 Task: Look for space in Sabadell, Spain from 7th July, 2023 to 14th July, 2023 for 1 adult in price range Rs.6000 to Rs.14000. Place can be shared room with 1  bedroom having 1 bed and 1 bathroom. Property type can be house, flat, guest house, hotel. Amenities needed are: wifi, washing machine. Booking option can be shelf check-in. Required host language is English.
Action: Mouse moved to (261, 146)
Screenshot: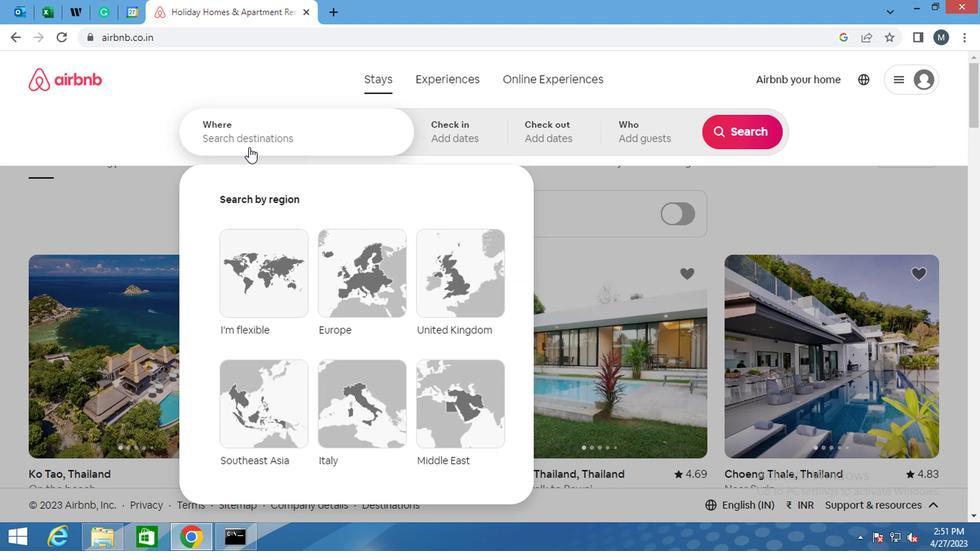 
Action: Mouse pressed left at (261, 146)
Screenshot: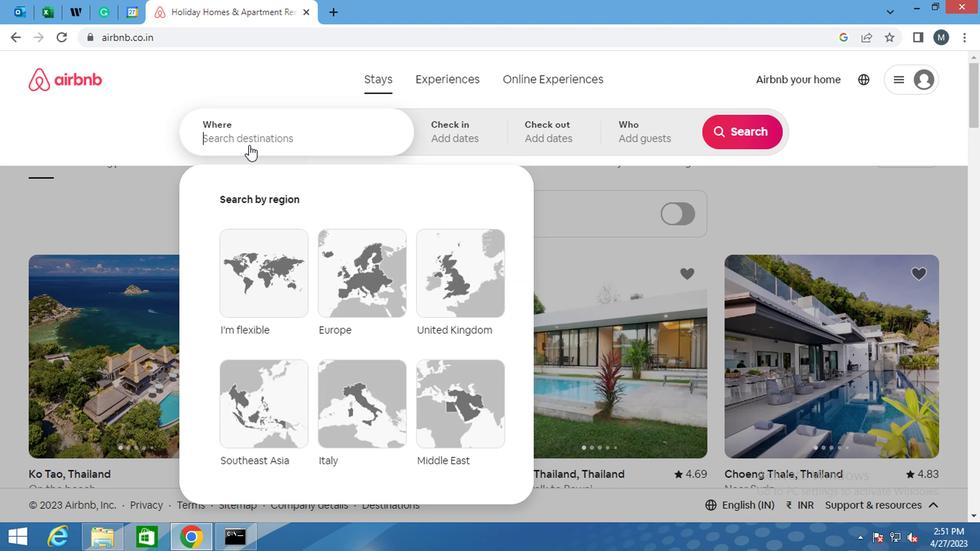 
Action: Key pressed <Key.shift>SABADELL,<Key.space><Key.shift>SPAIN
Screenshot: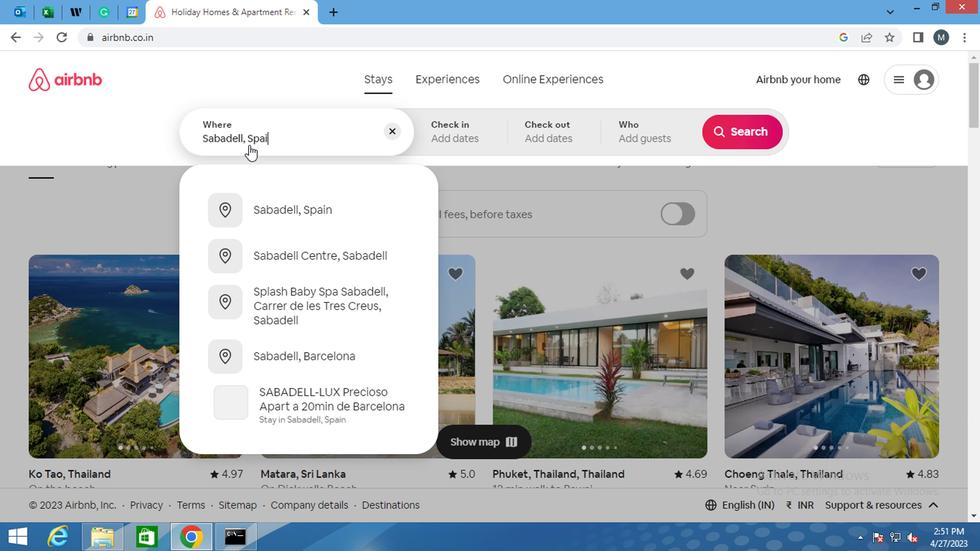 
Action: Mouse moved to (305, 226)
Screenshot: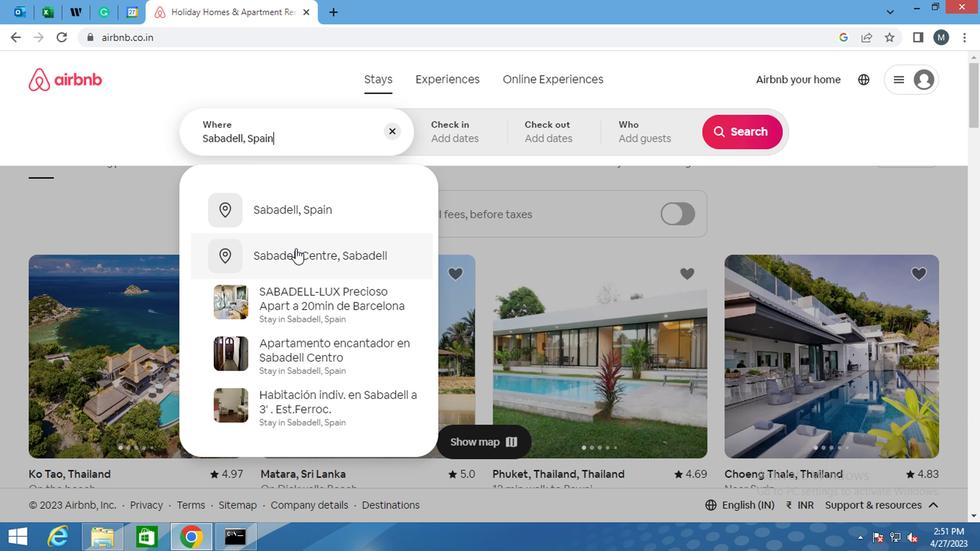 
Action: Mouse pressed left at (305, 226)
Screenshot: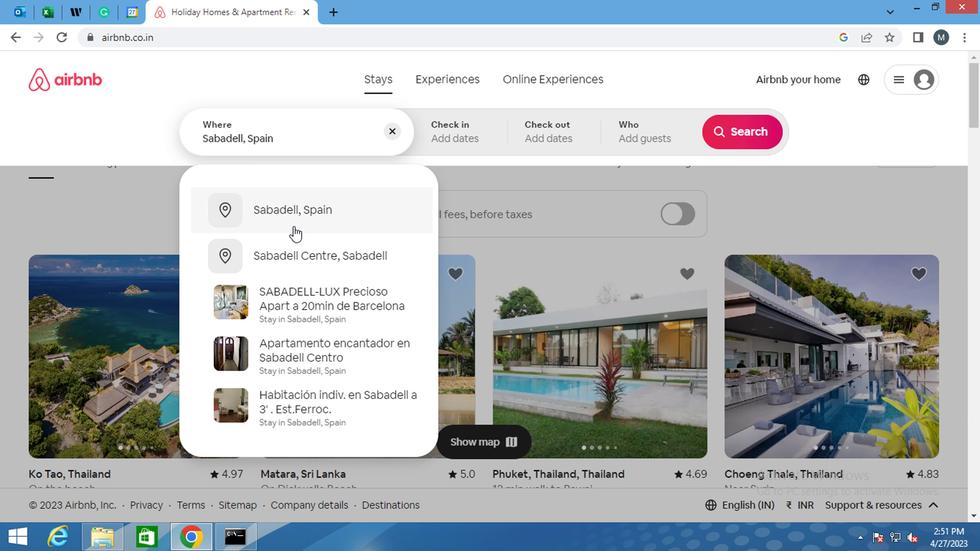 
Action: Mouse moved to (731, 241)
Screenshot: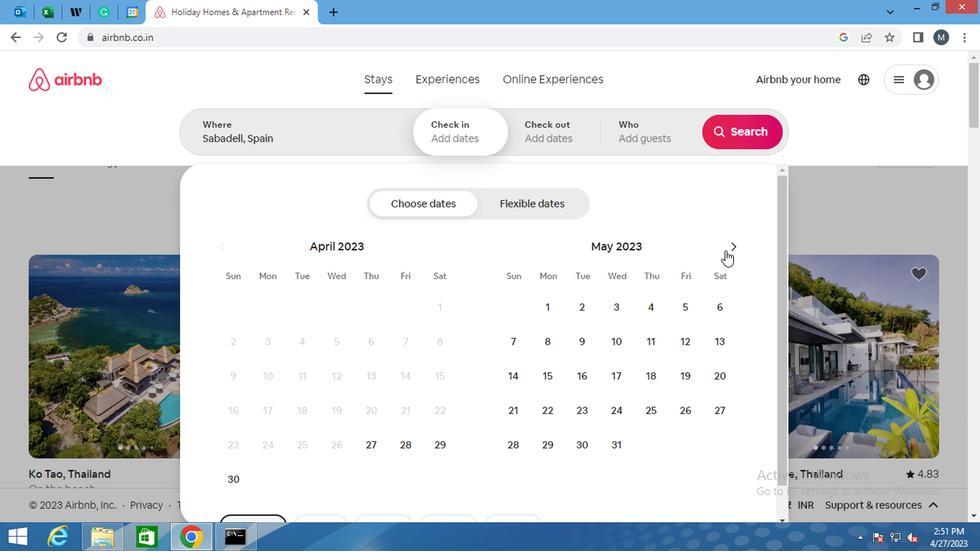 
Action: Mouse pressed left at (731, 241)
Screenshot: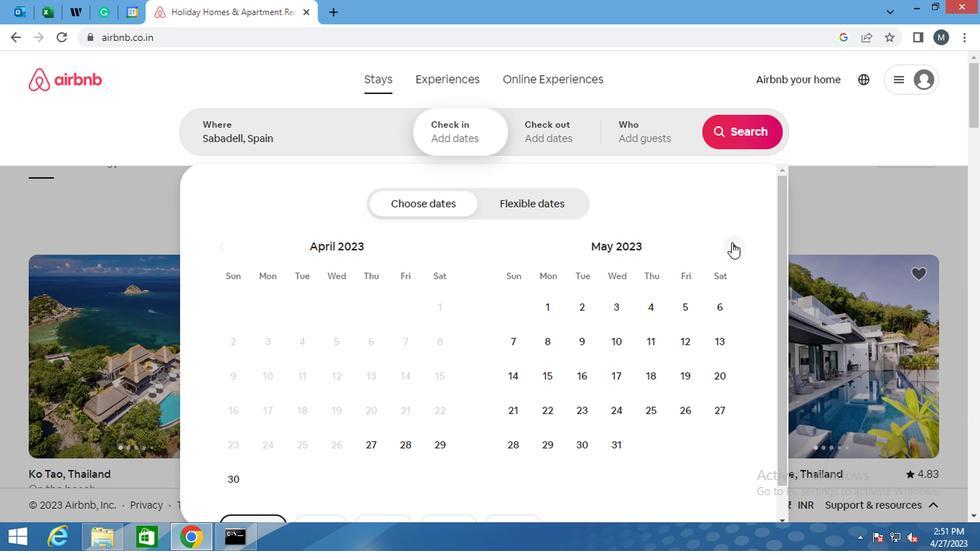 
Action: Mouse pressed left at (731, 241)
Screenshot: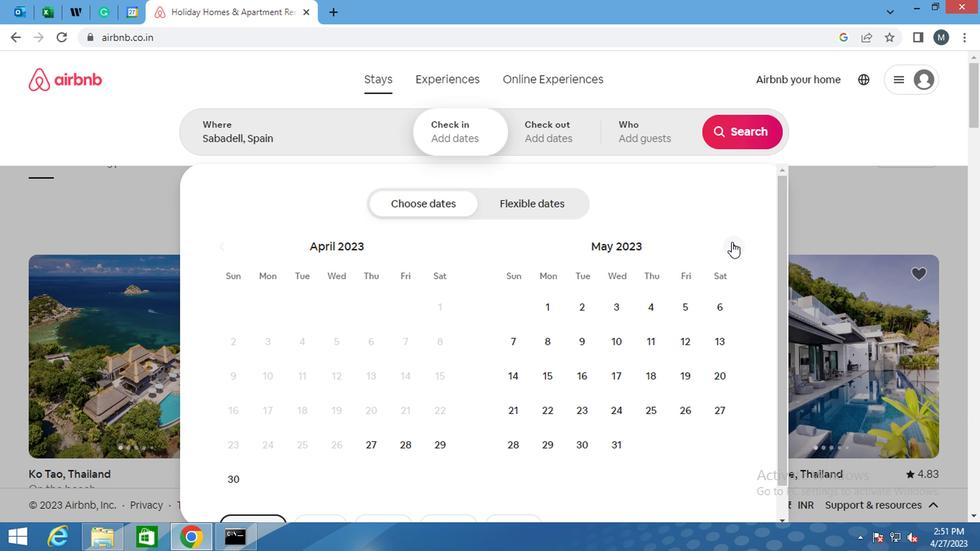 
Action: Mouse moved to (698, 336)
Screenshot: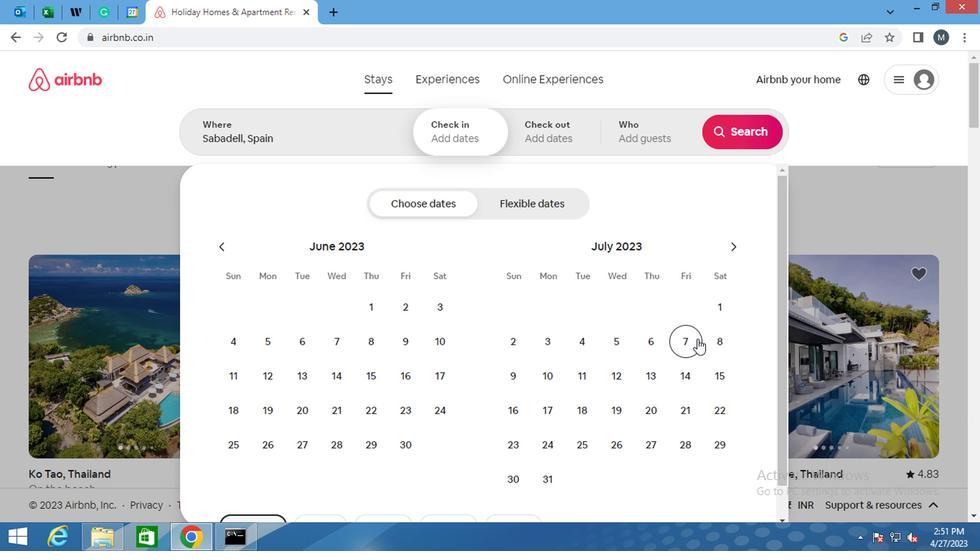 
Action: Mouse pressed left at (698, 336)
Screenshot: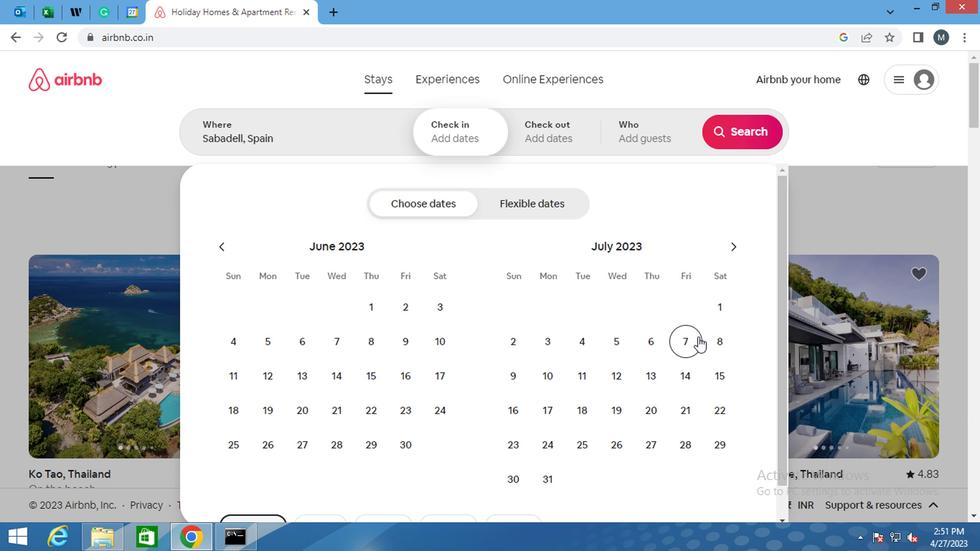 
Action: Mouse moved to (694, 367)
Screenshot: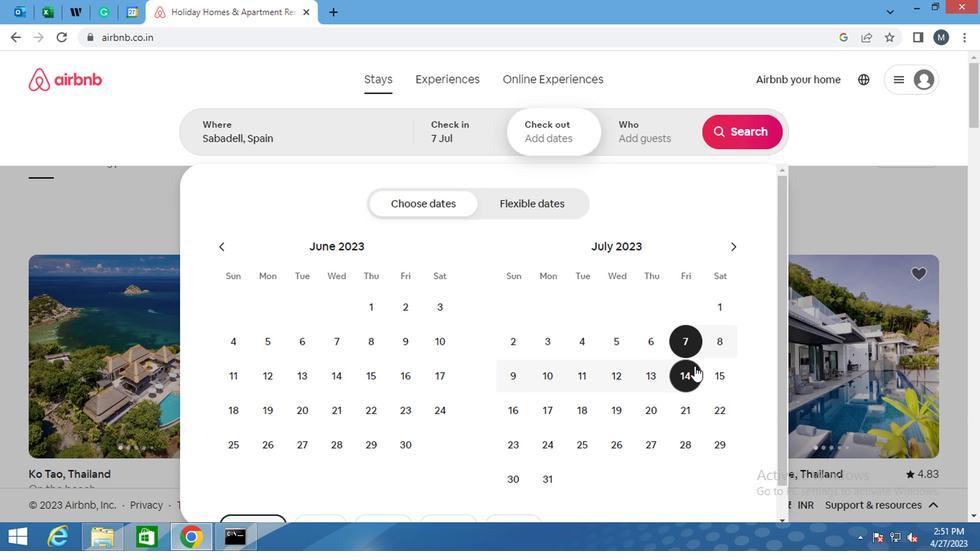 
Action: Mouse pressed left at (694, 367)
Screenshot: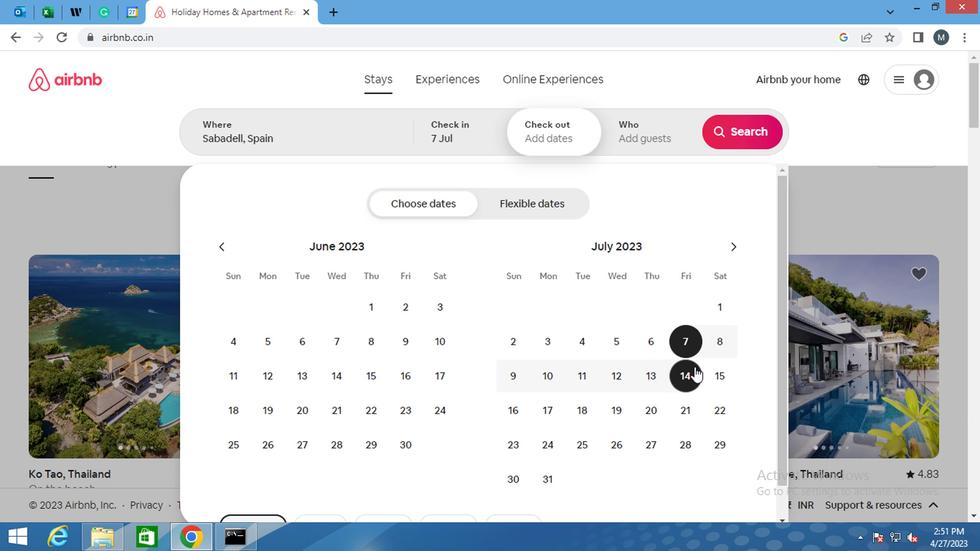 
Action: Mouse moved to (661, 133)
Screenshot: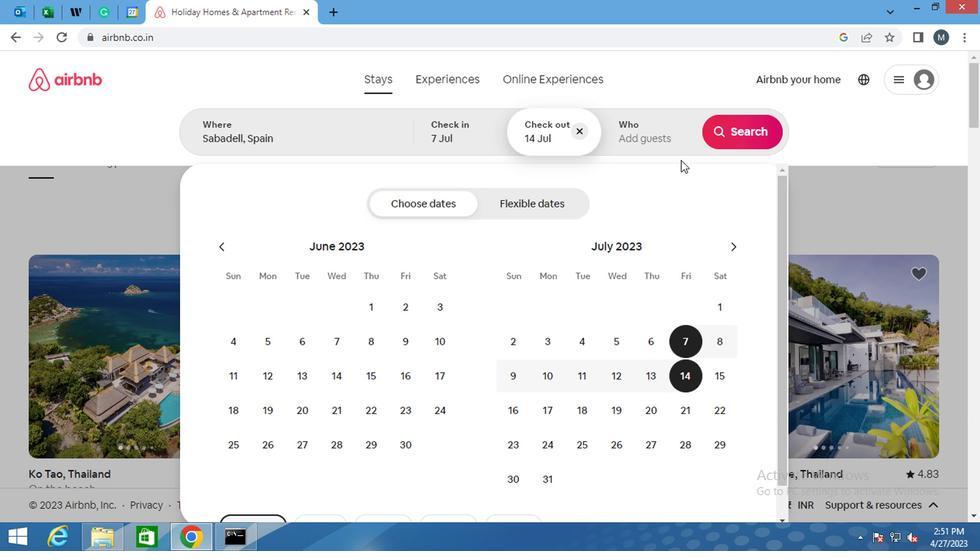 
Action: Mouse pressed left at (661, 133)
Screenshot: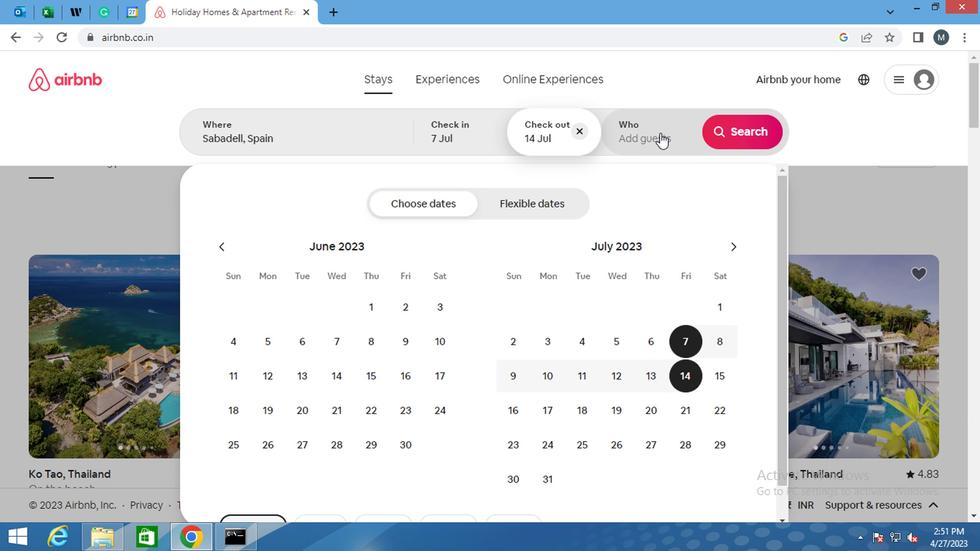 
Action: Mouse moved to (745, 209)
Screenshot: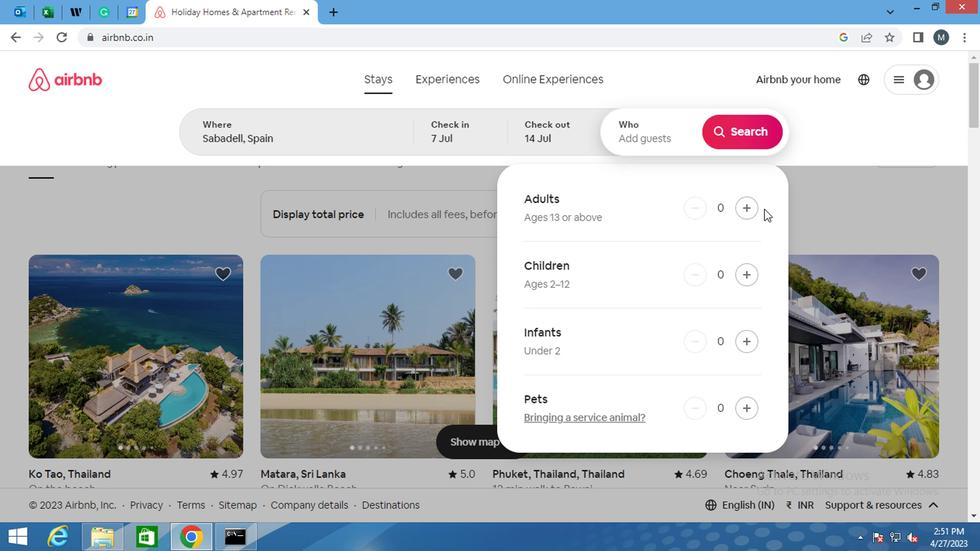 
Action: Mouse pressed left at (745, 209)
Screenshot: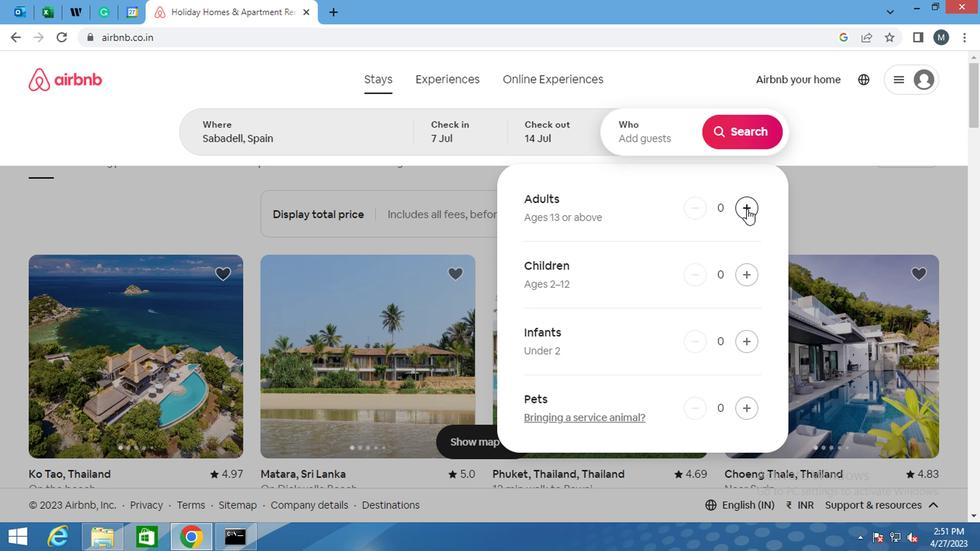 
Action: Mouse moved to (745, 135)
Screenshot: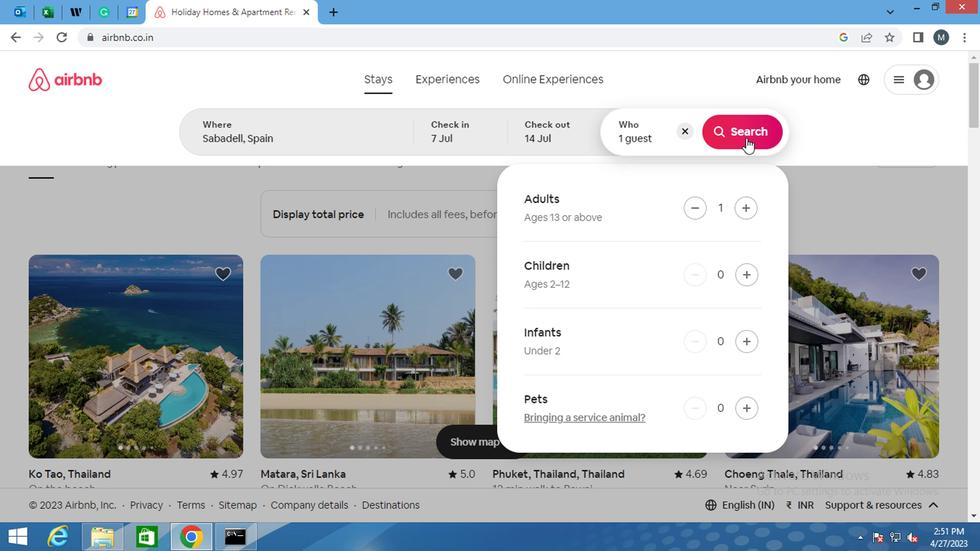 
Action: Mouse pressed left at (745, 135)
Screenshot: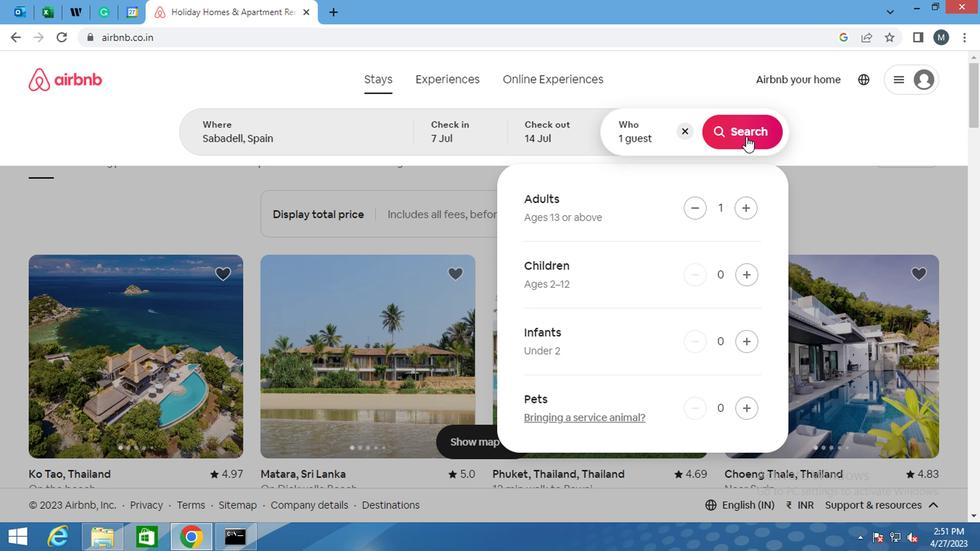 
Action: Mouse moved to (898, 132)
Screenshot: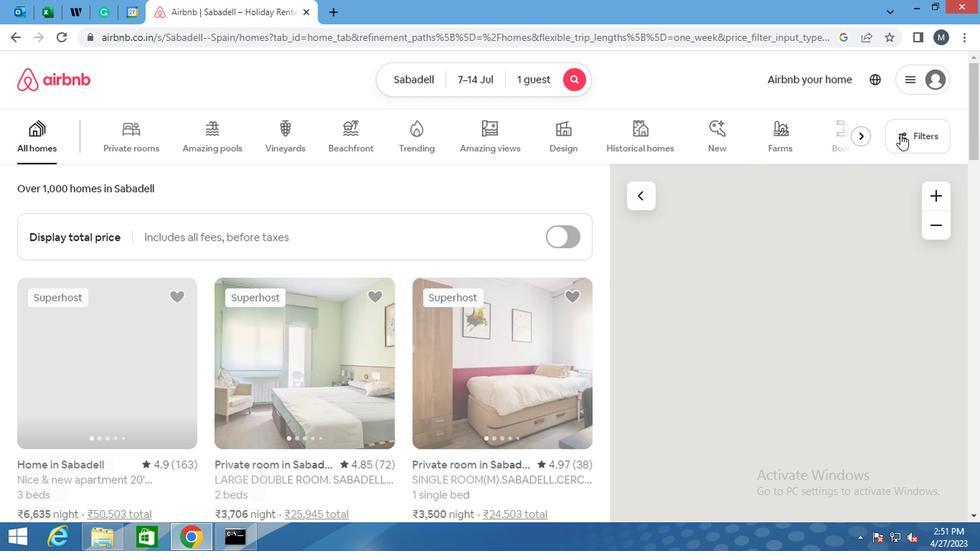 
Action: Mouse pressed left at (898, 132)
Screenshot: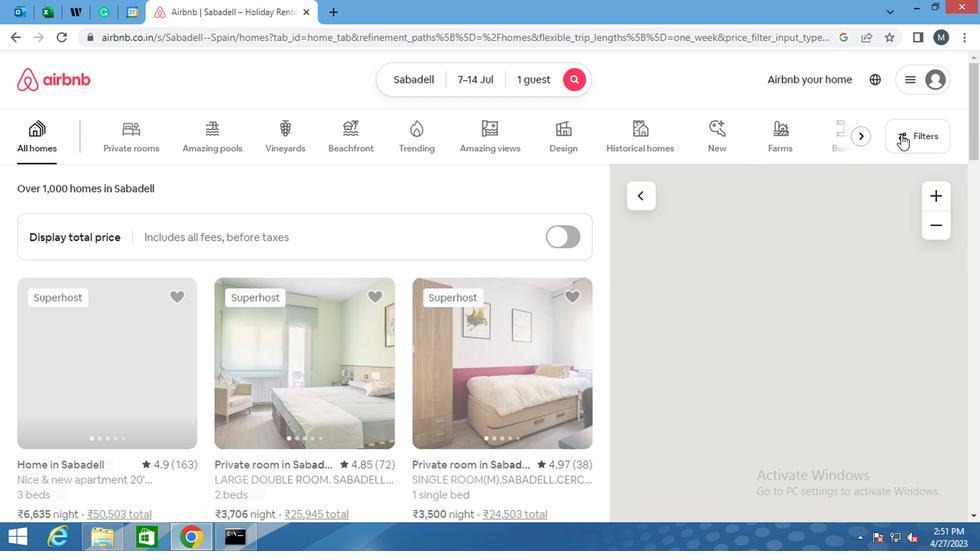 
Action: Mouse moved to (358, 321)
Screenshot: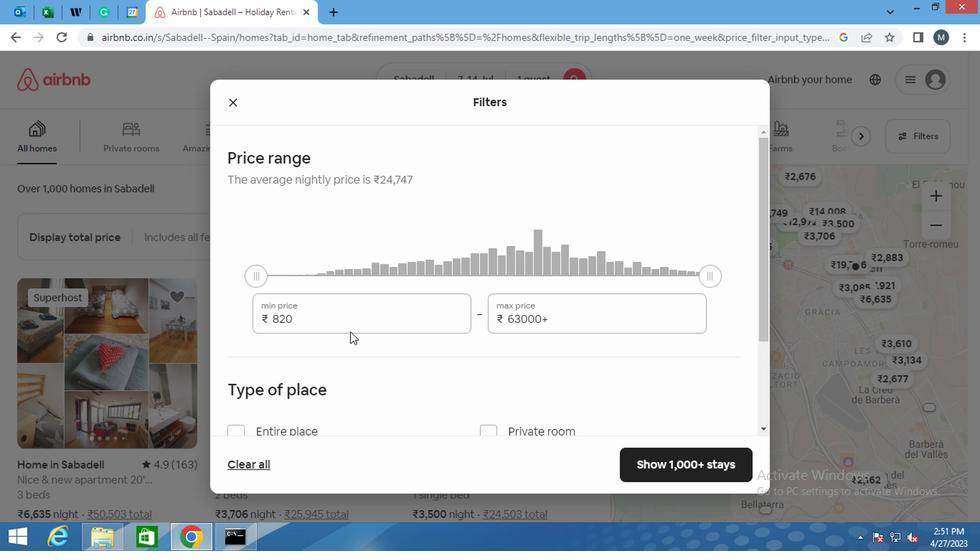 
Action: Mouse pressed left at (358, 321)
Screenshot: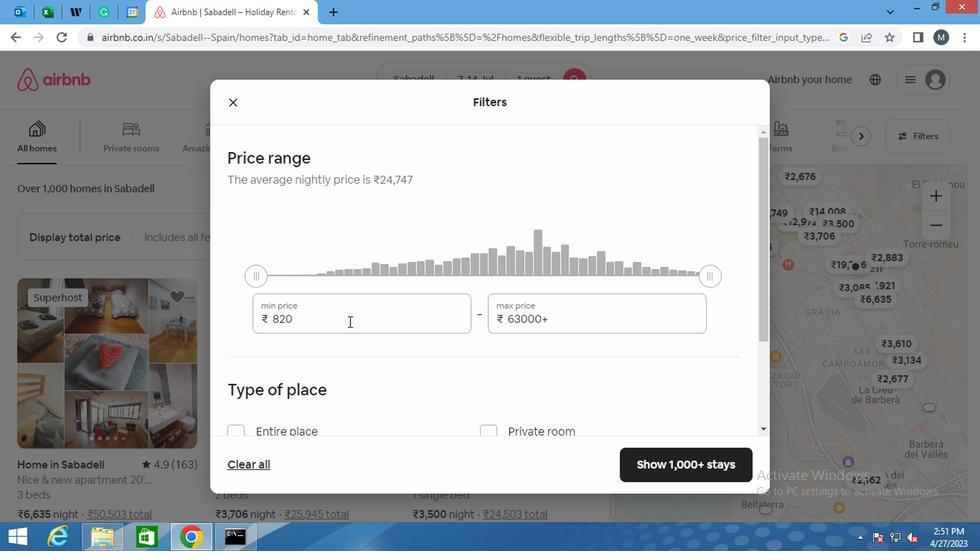 
Action: Mouse pressed left at (358, 321)
Screenshot: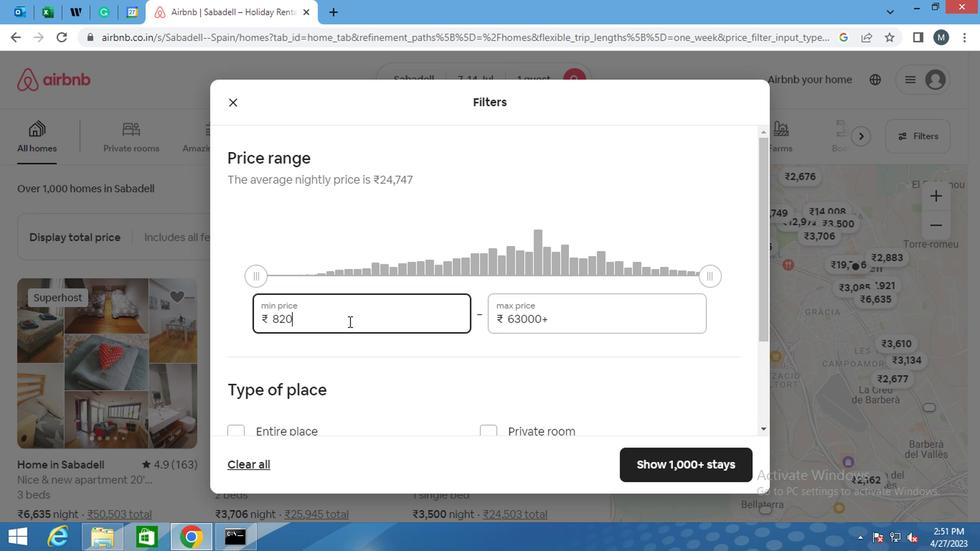 
Action: Mouse moved to (358, 321)
Screenshot: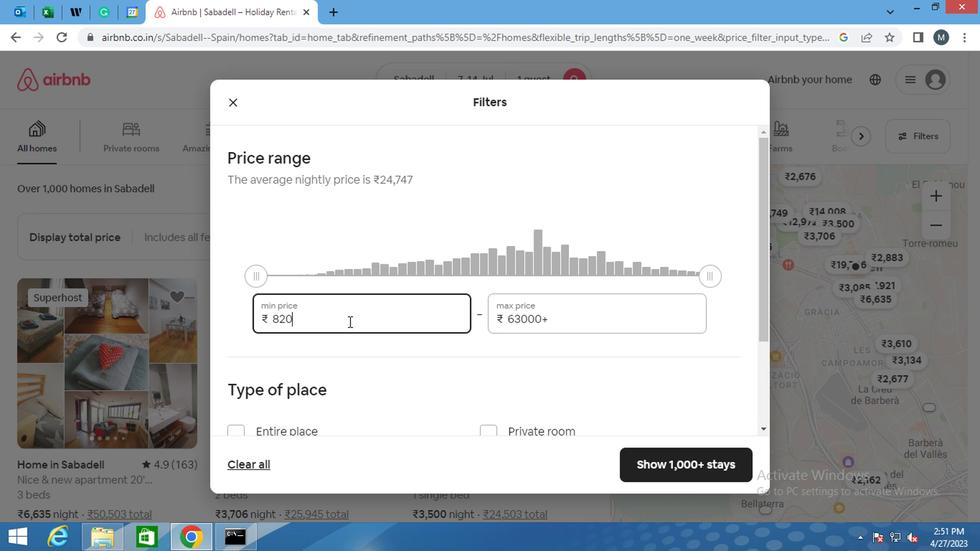
Action: Key pressed 6000
Screenshot: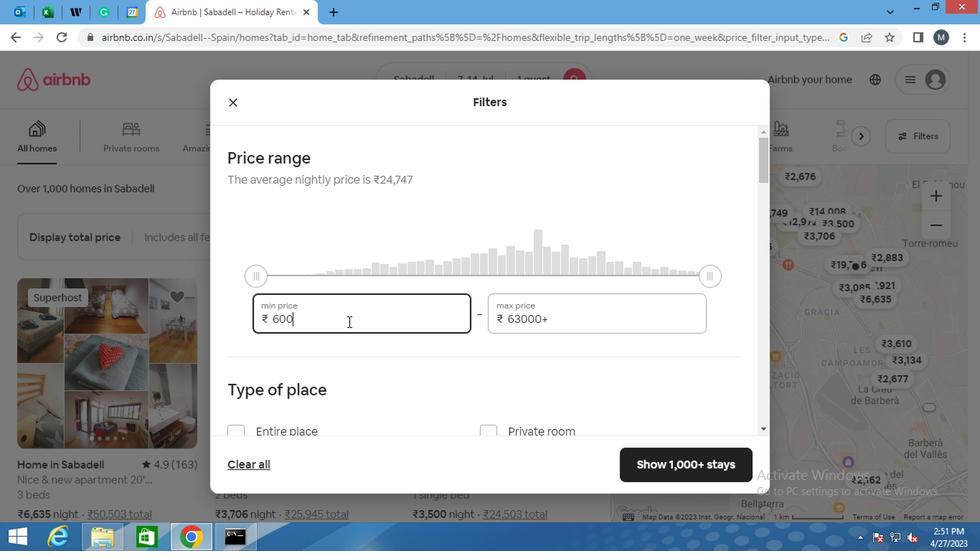 
Action: Mouse moved to (529, 323)
Screenshot: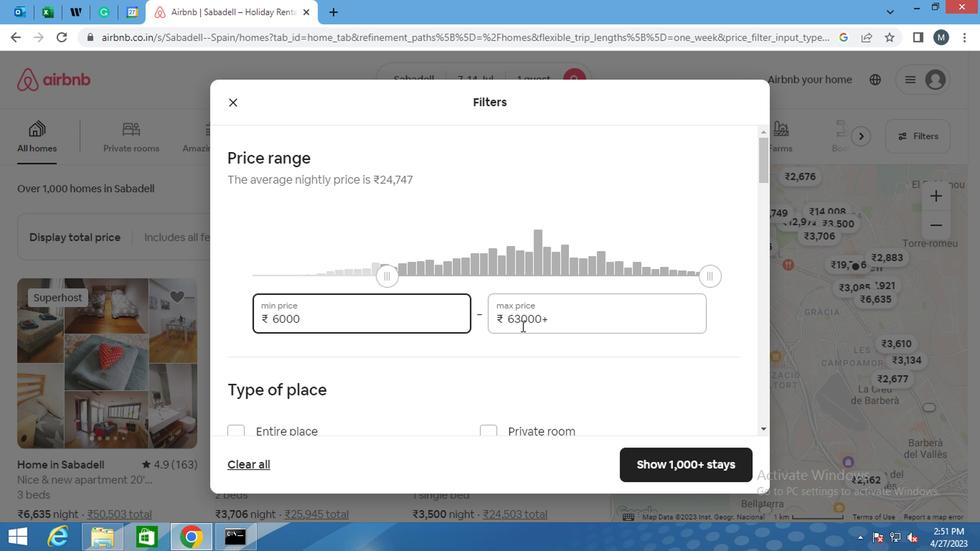 
Action: Mouse pressed left at (529, 323)
Screenshot: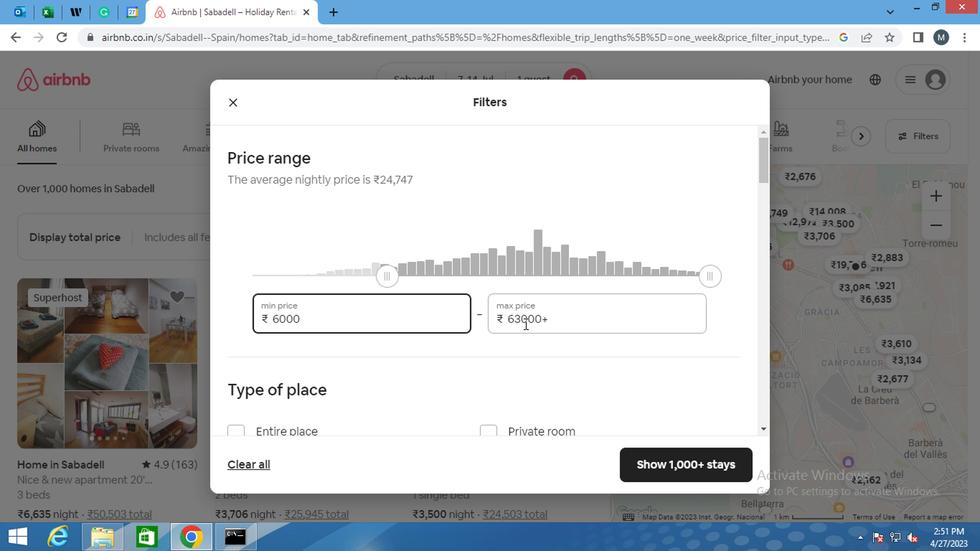 
Action: Mouse pressed left at (529, 323)
Screenshot: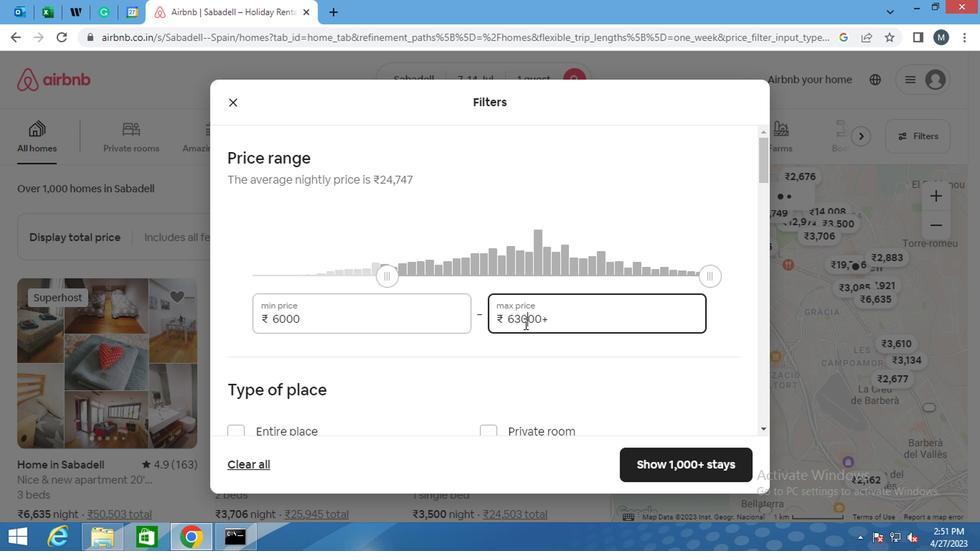 
Action: Mouse pressed left at (529, 323)
Screenshot: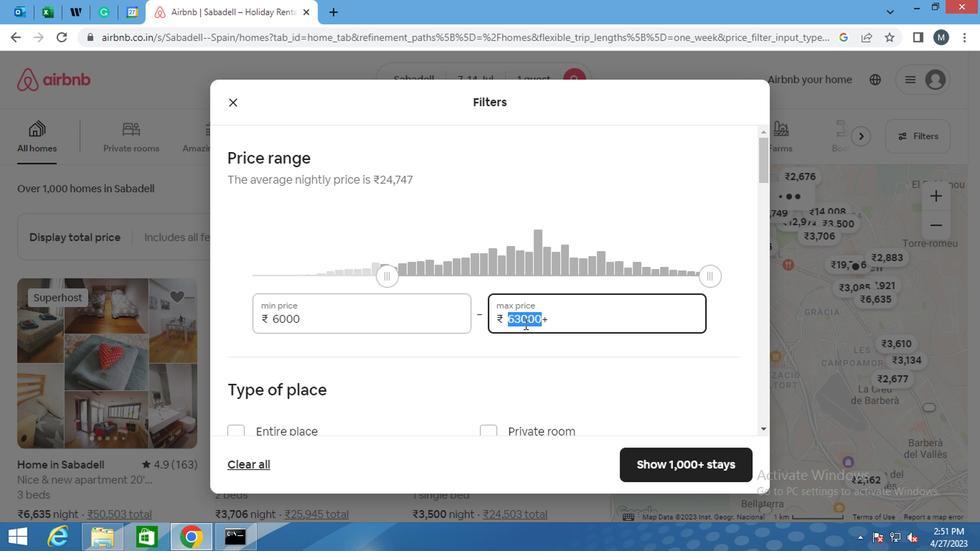 
Action: Key pressed 14000
Screenshot: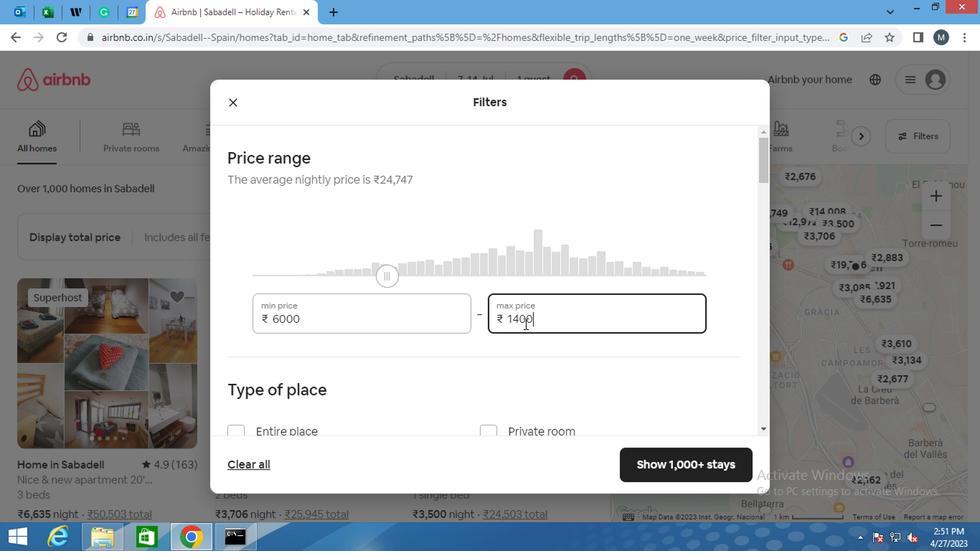 
Action: Mouse moved to (414, 302)
Screenshot: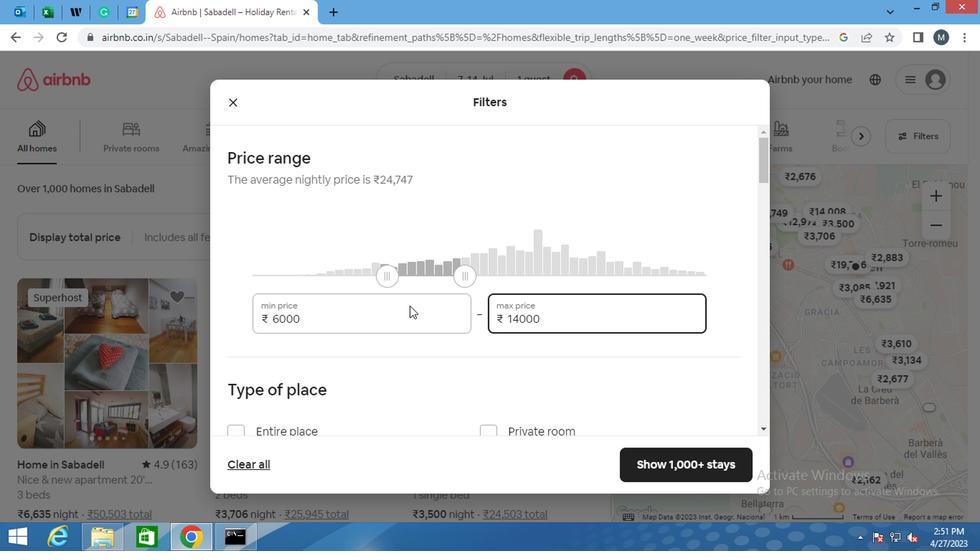 
Action: Mouse scrolled (414, 302) with delta (0, 0)
Screenshot: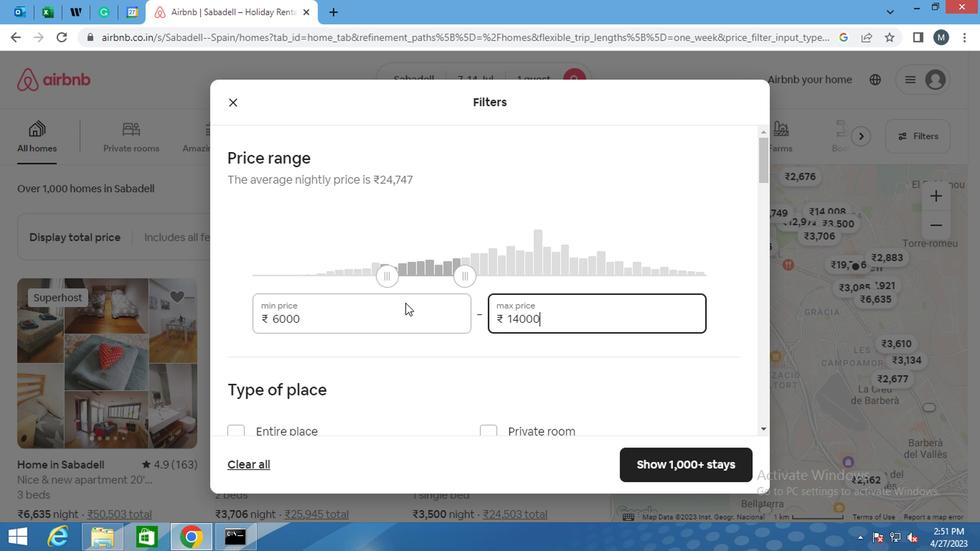 
Action: Mouse scrolled (414, 302) with delta (0, 0)
Screenshot: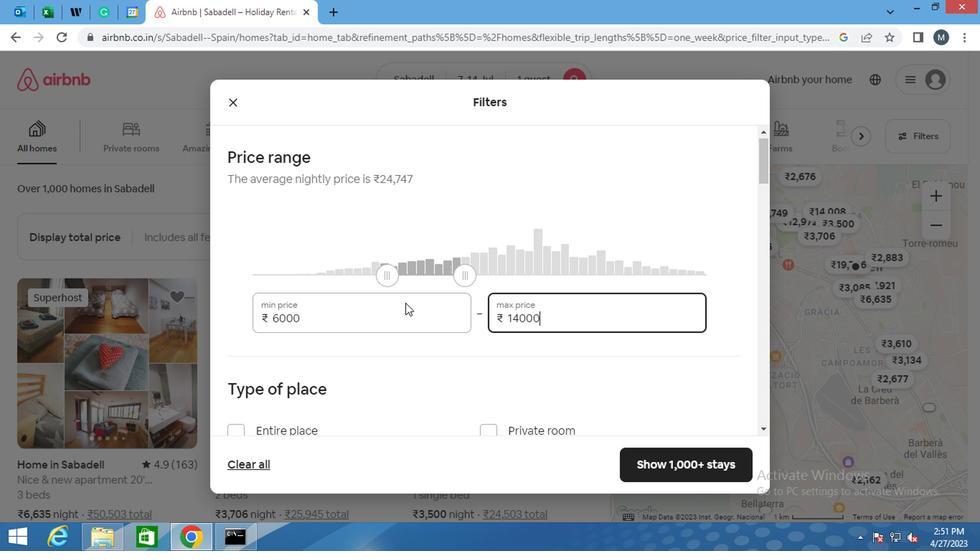 
Action: Mouse moved to (376, 306)
Screenshot: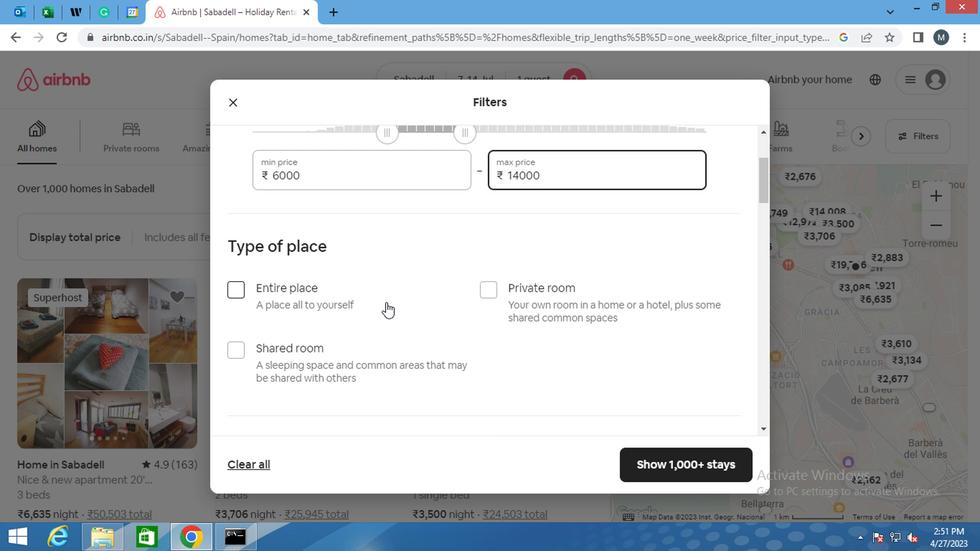 
Action: Mouse scrolled (376, 305) with delta (0, 0)
Screenshot: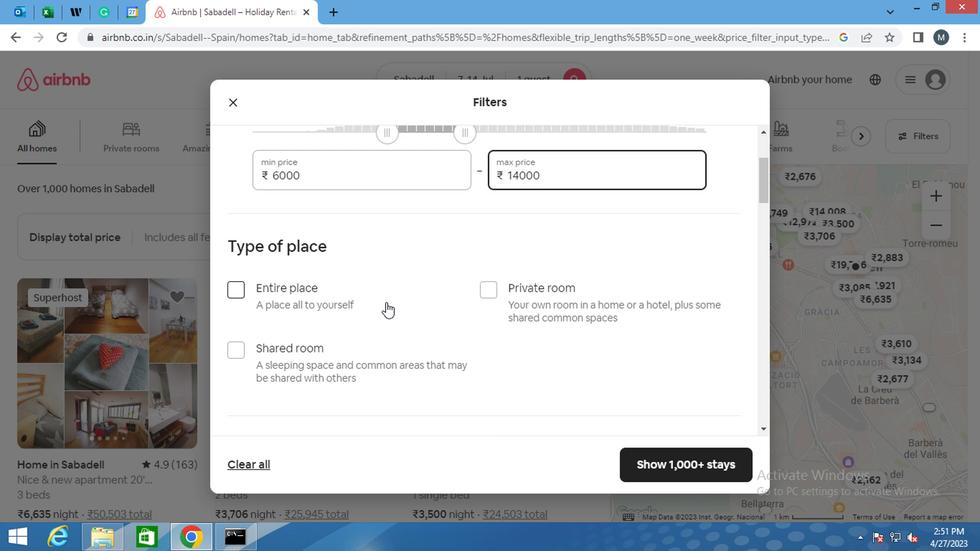 
Action: Mouse moved to (257, 282)
Screenshot: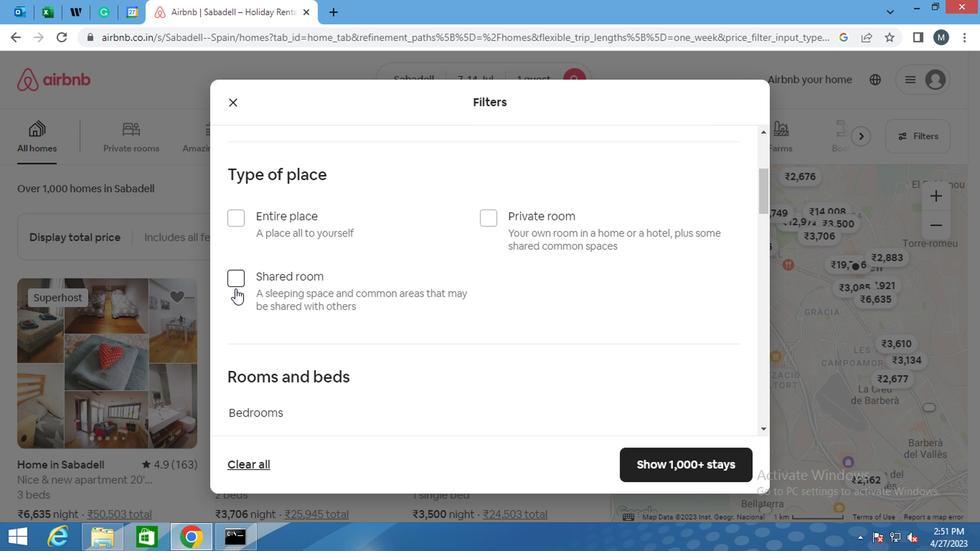 
Action: Mouse pressed left at (257, 282)
Screenshot: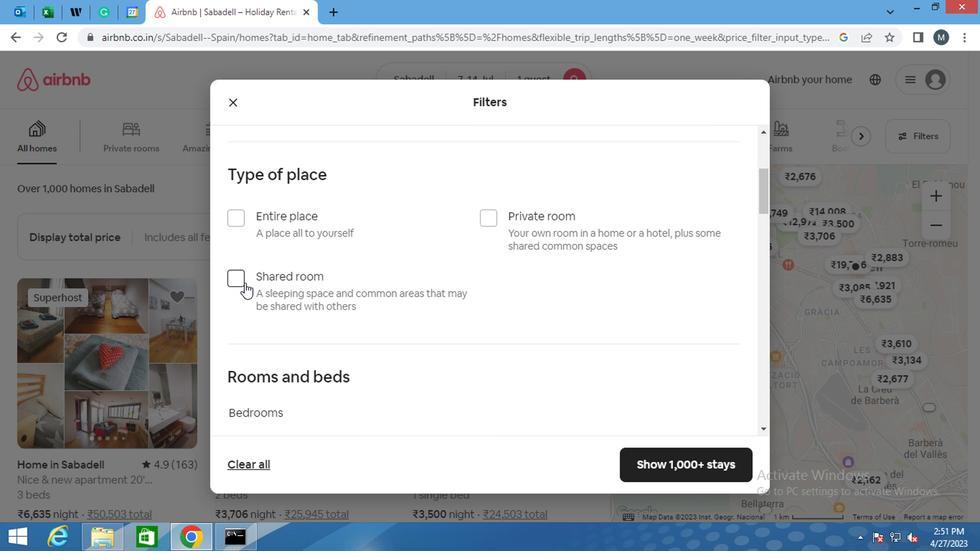 
Action: Mouse moved to (320, 282)
Screenshot: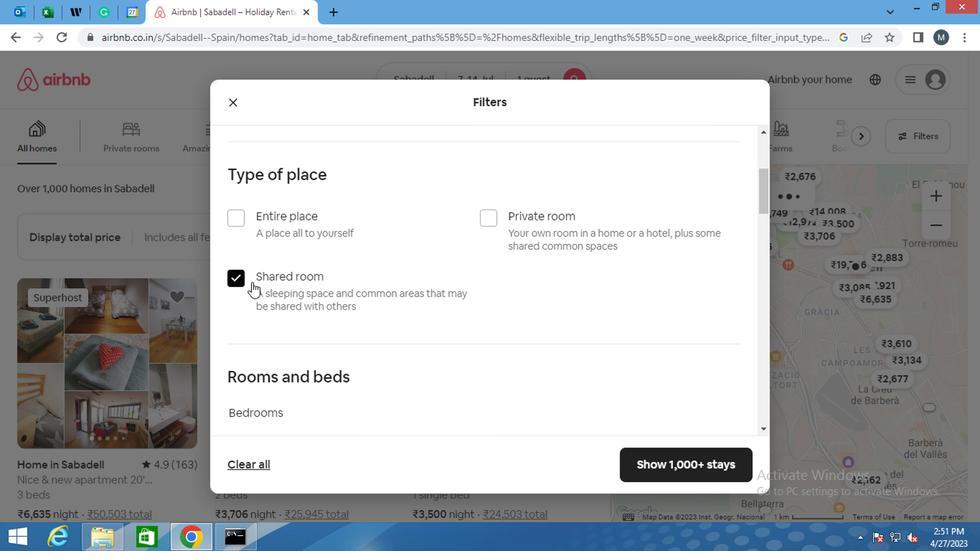 
Action: Mouse scrolled (320, 281) with delta (0, -1)
Screenshot: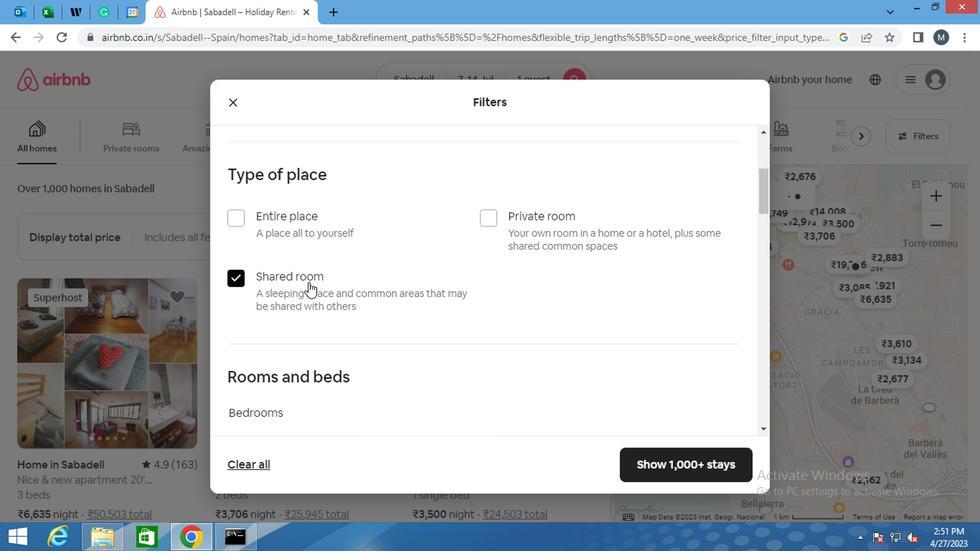 
Action: Mouse moved to (313, 283)
Screenshot: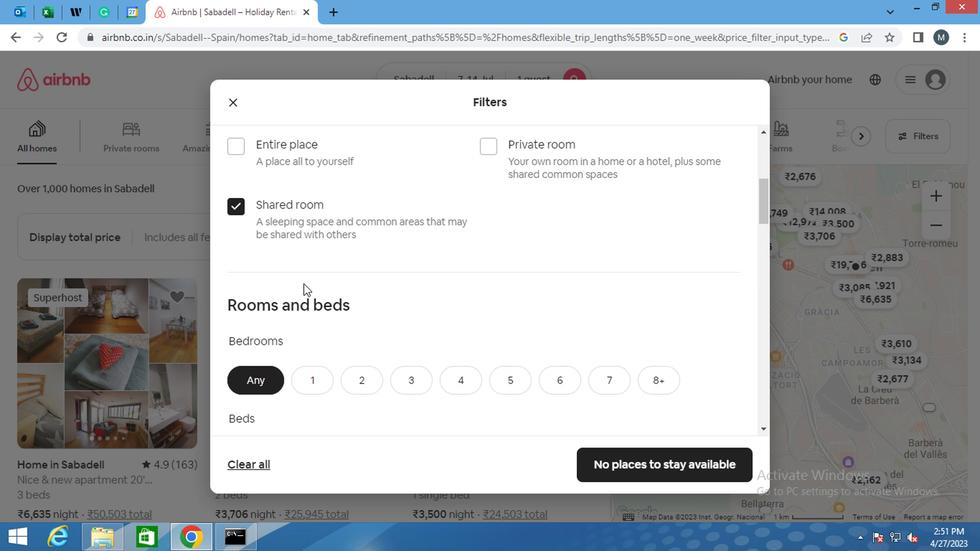 
Action: Mouse scrolled (313, 282) with delta (0, -1)
Screenshot: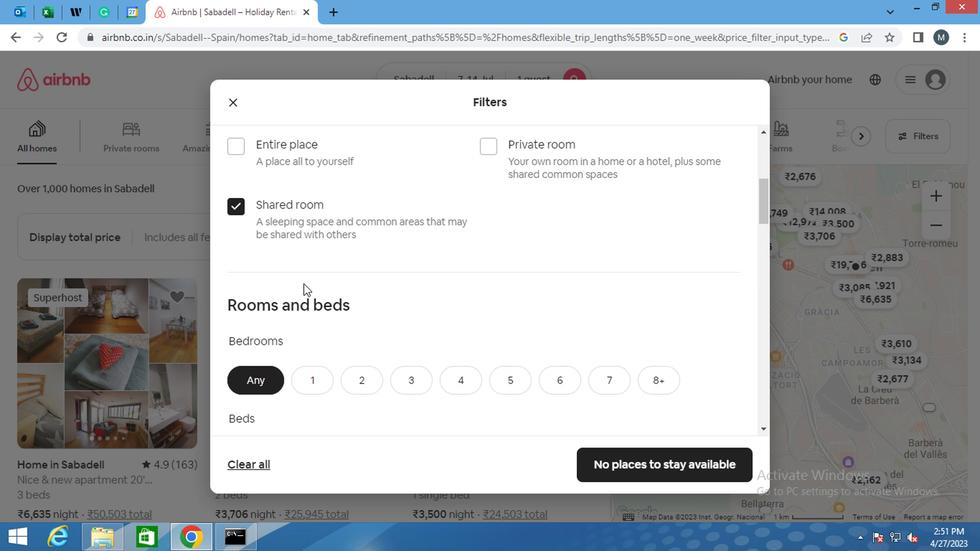 
Action: Mouse moved to (322, 316)
Screenshot: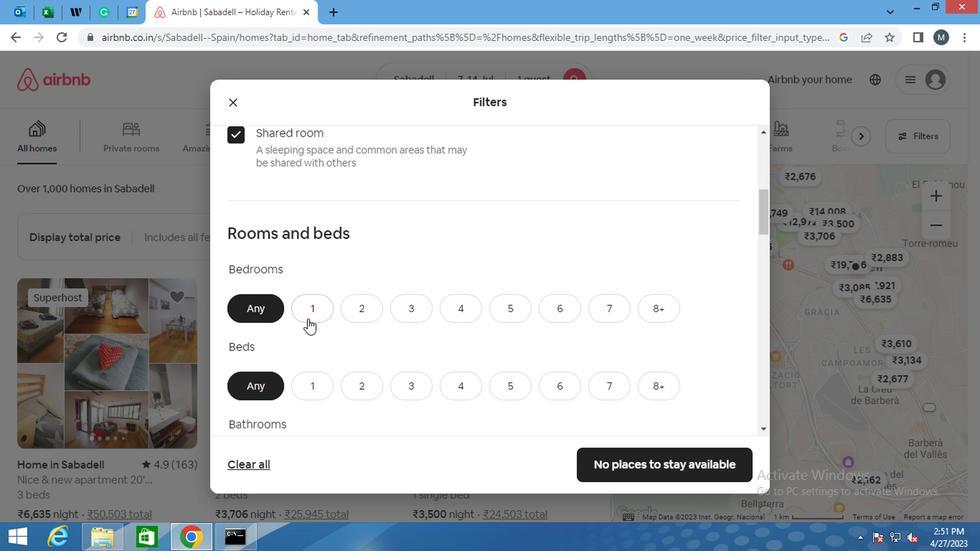 
Action: Mouse pressed left at (322, 316)
Screenshot: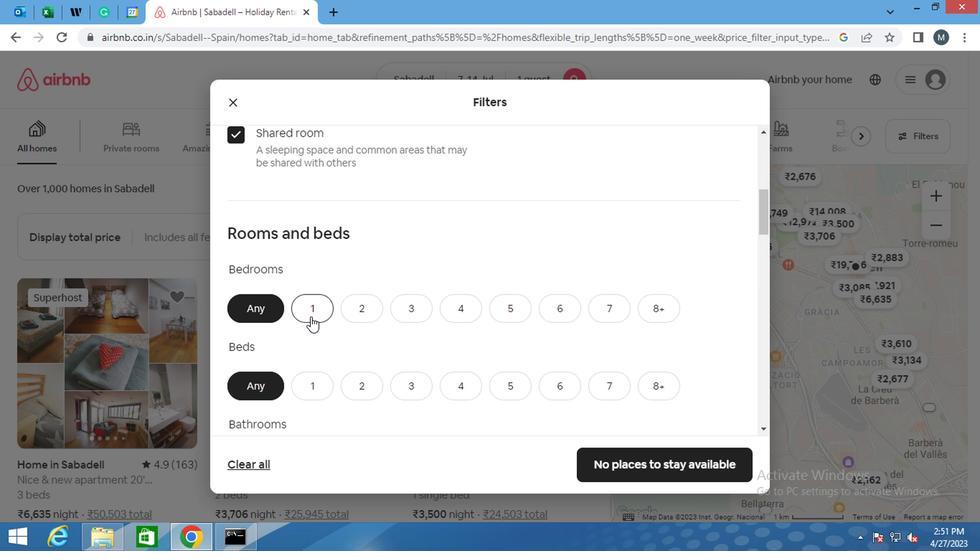 
Action: Mouse moved to (318, 347)
Screenshot: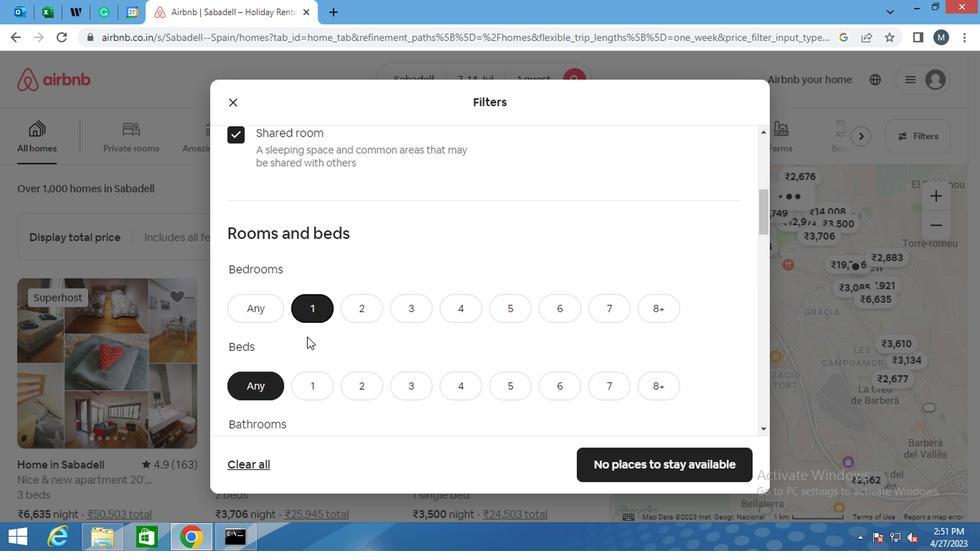 
Action: Mouse scrolled (318, 346) with delta (0, 0)
Screenshot: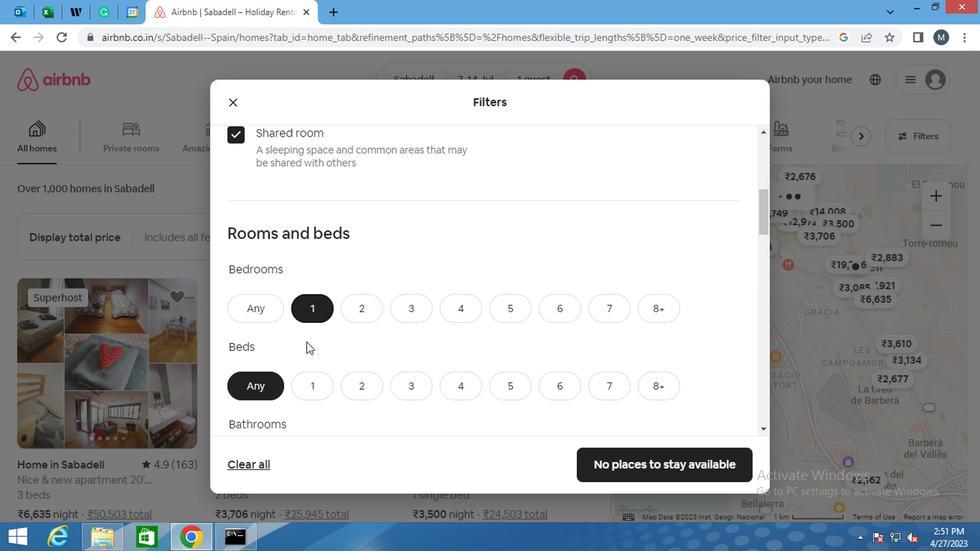 
Action: Mouse moved to (329, 304)
Screenshot: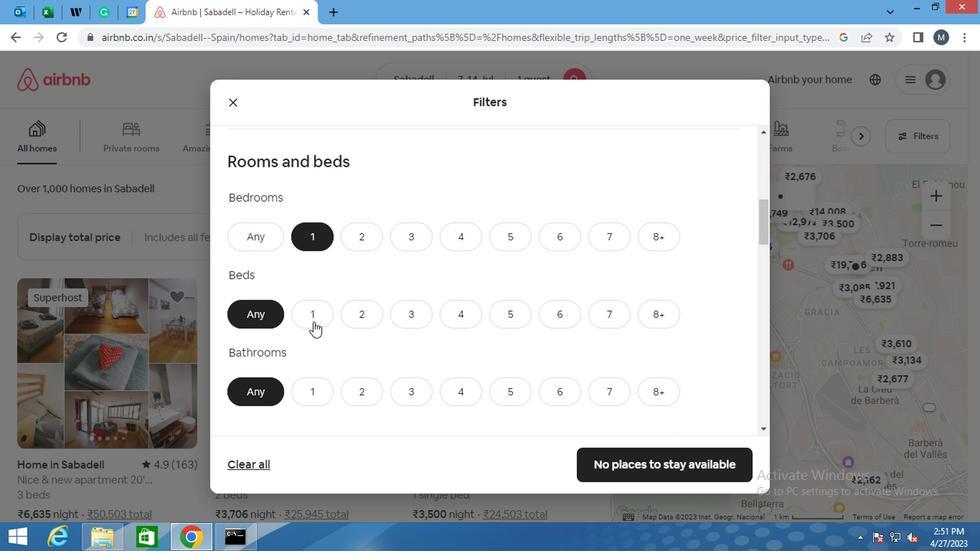 
Action: Mouse pressed left at (329, 304)
Screenshot: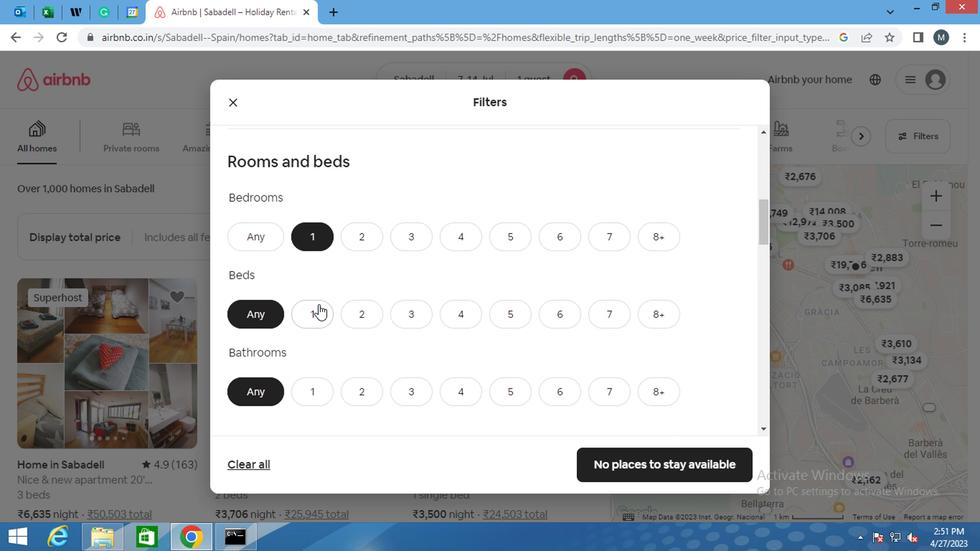 
Action: Mouse moved to (329, 383)
Screenshot: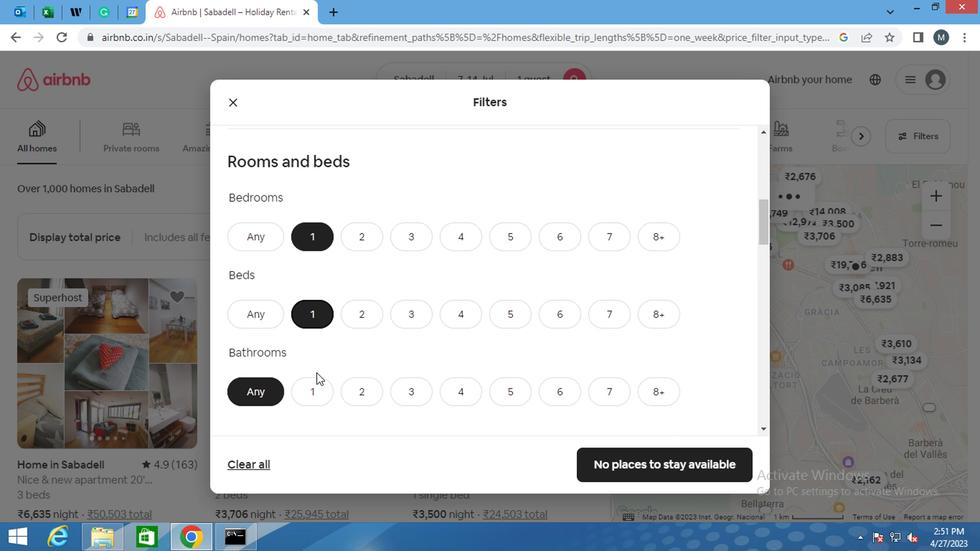 
Action: Mouse pressed left at (329, 383)
Screenshot: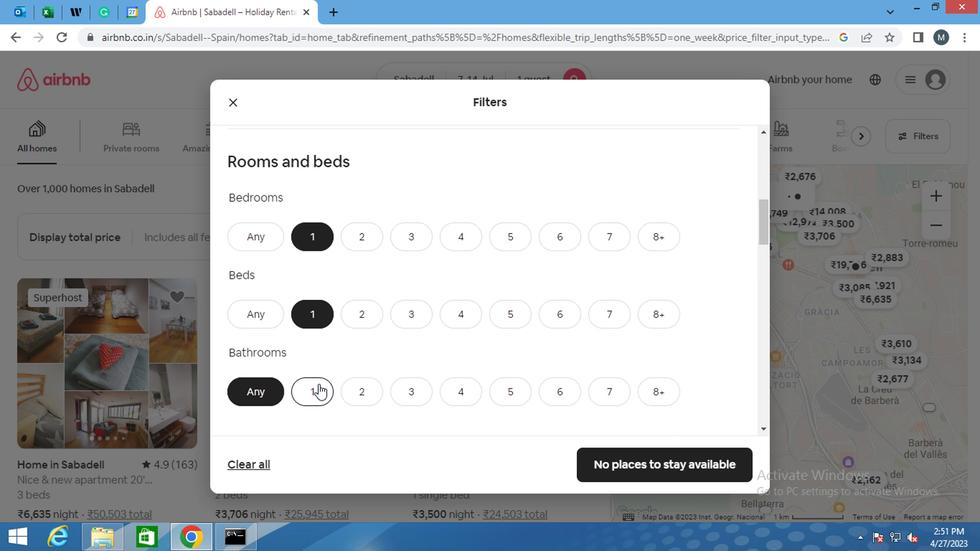 
Action: Mouse moved to (320, 350)
Screenshot: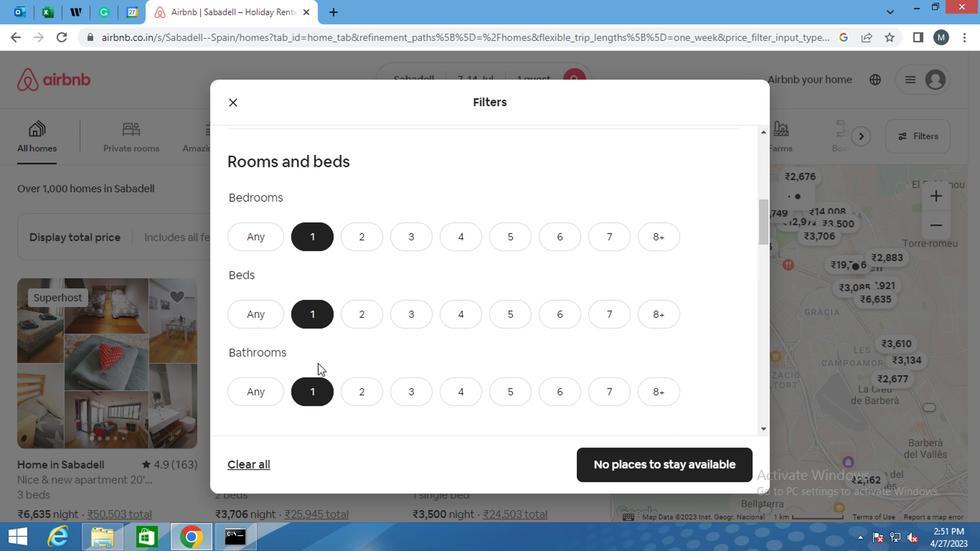 
Action: Mouse scrolled (320, 350) with delta (0, 0)
Screenshot: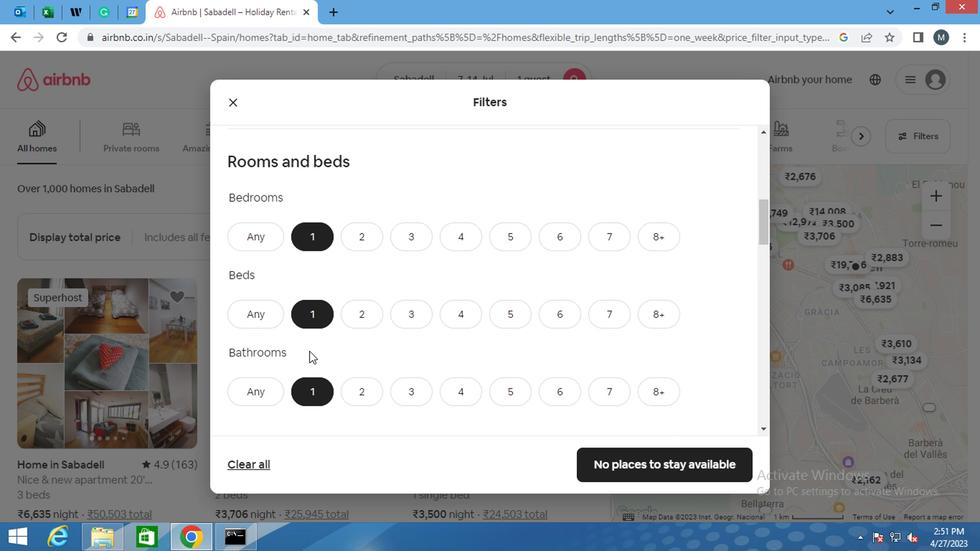
Action: Mouse moved to (320, 350)
Screenshot: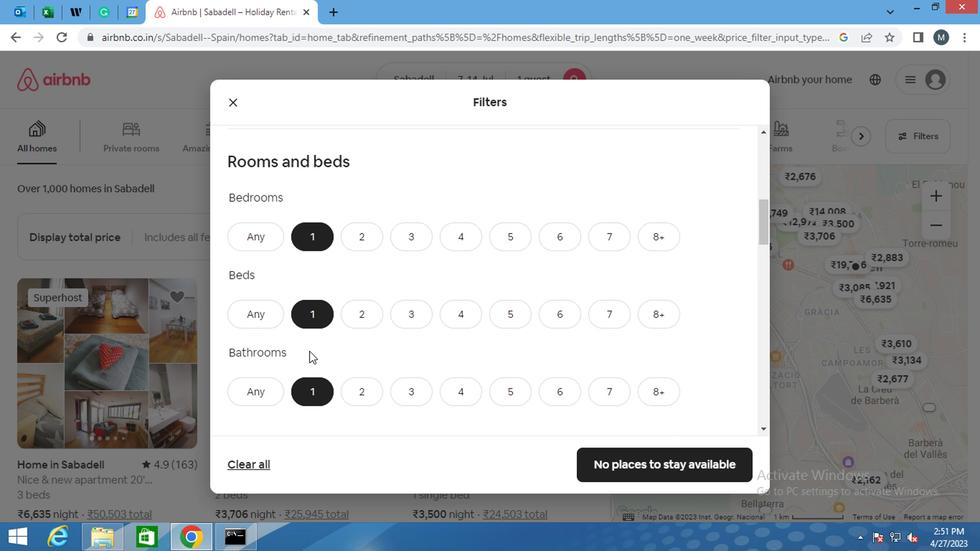 
Action: Mouse scrolled (320, 350) with delta (0, 0)
Screenshot: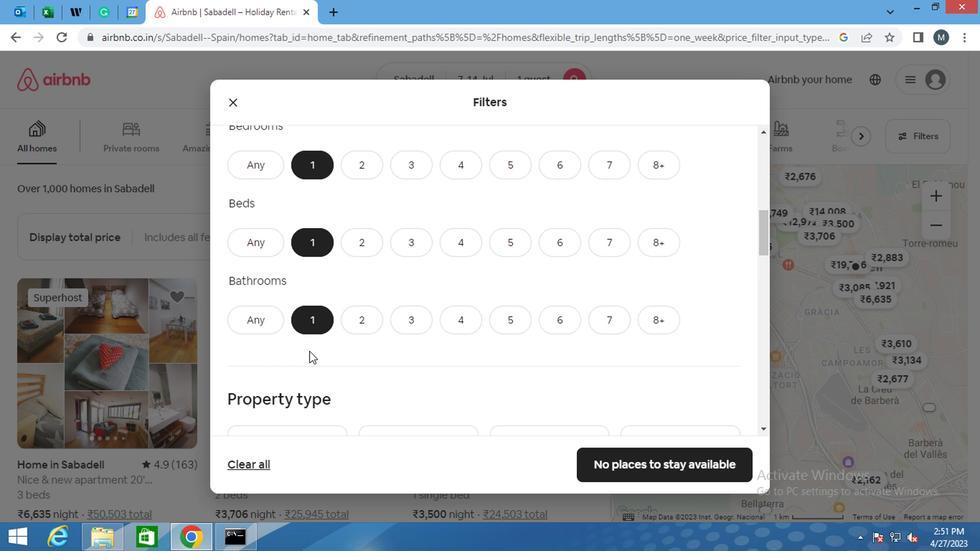 
Action: Mouse moved to (318, 350)
Screenshot: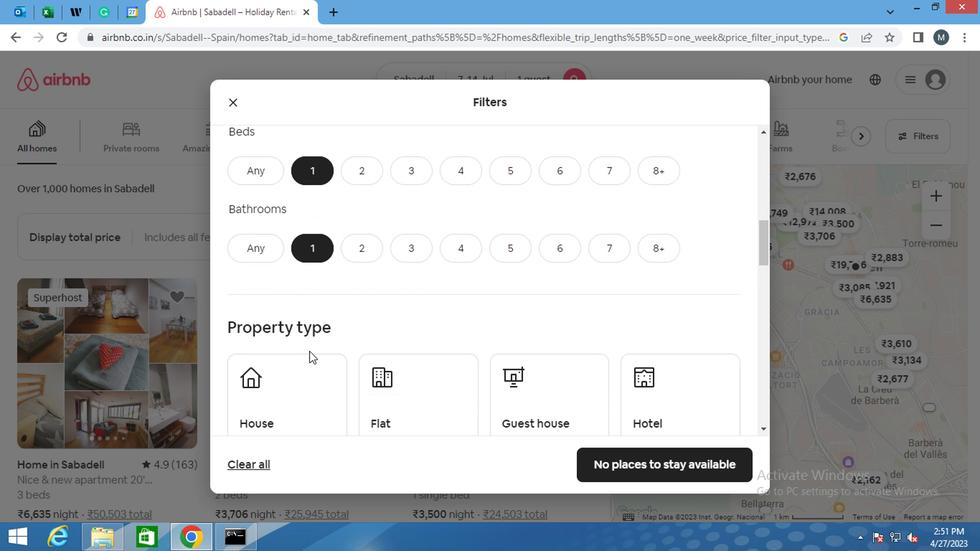 
Action: Mouse scrolled (318, 350) with delta (0, 0)
Screenshot: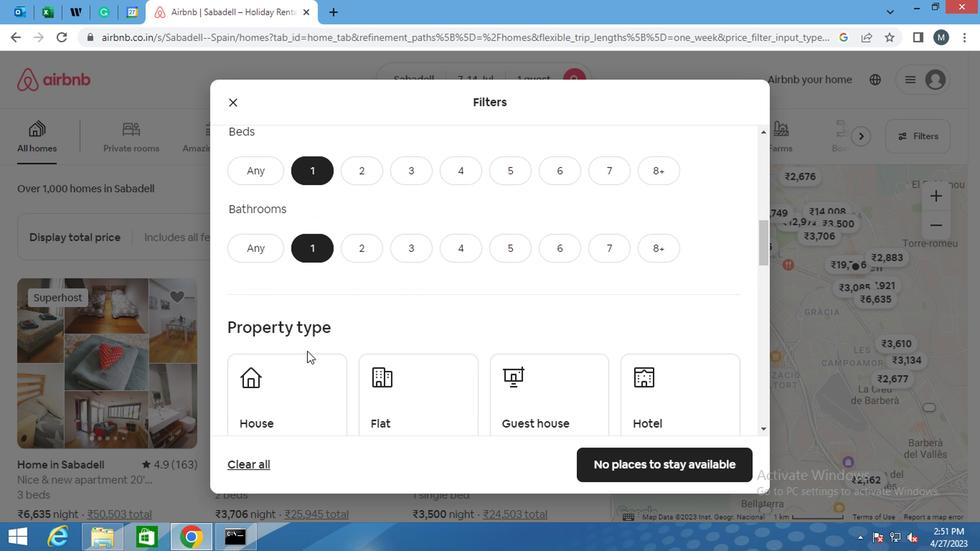 
Action: Mouse moved to (317, 350)
Screenshot: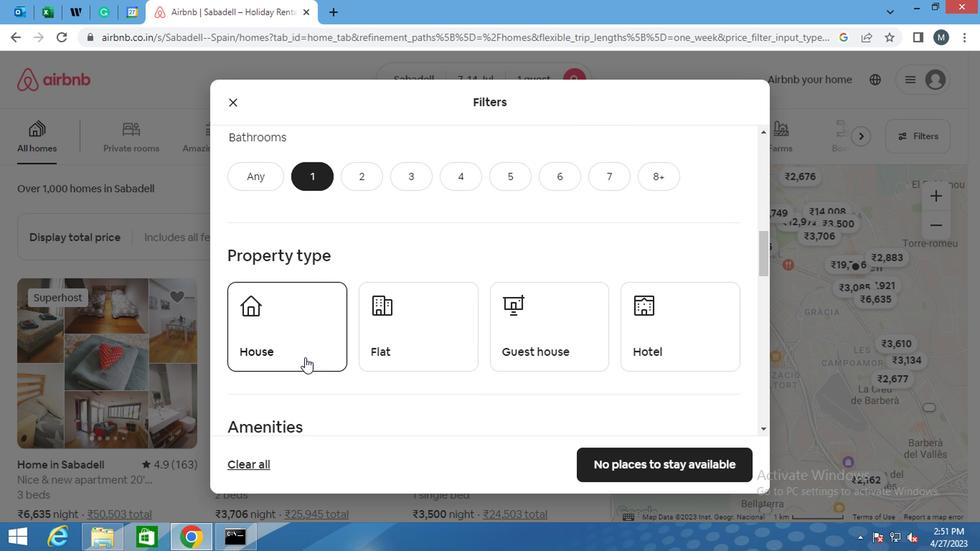 
Action: Mouse pressed left at (317, 350)
Screenshot: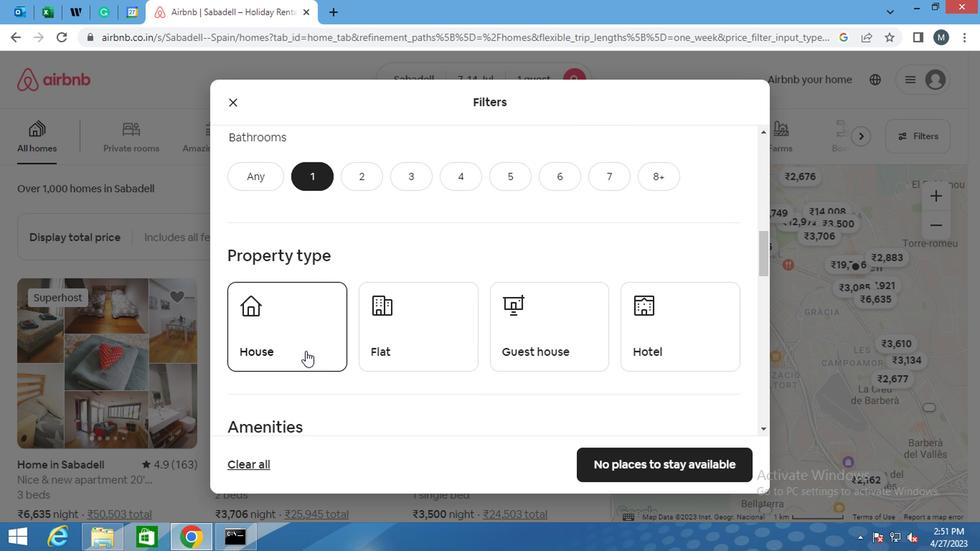 
Action: Mouse moved to (400, 342)
Screenshot: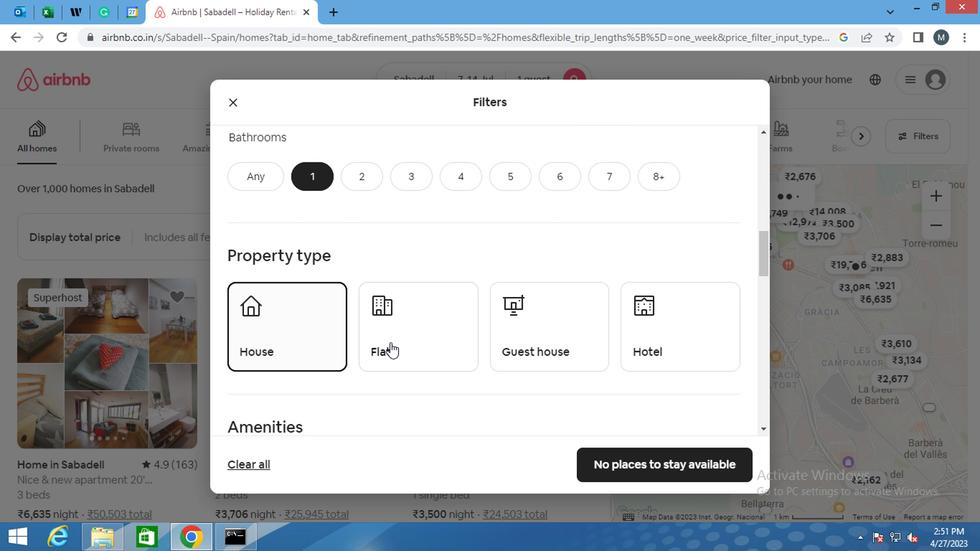 
Action: Mouse pressed left at (400, 342)
Screenshot: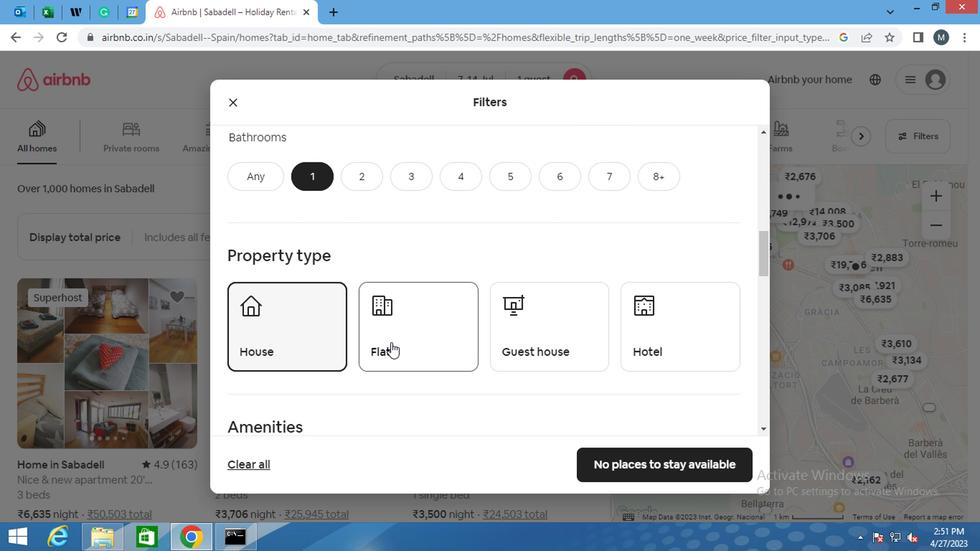 
Action: Mouse moved to (519, 343)
Screenshot: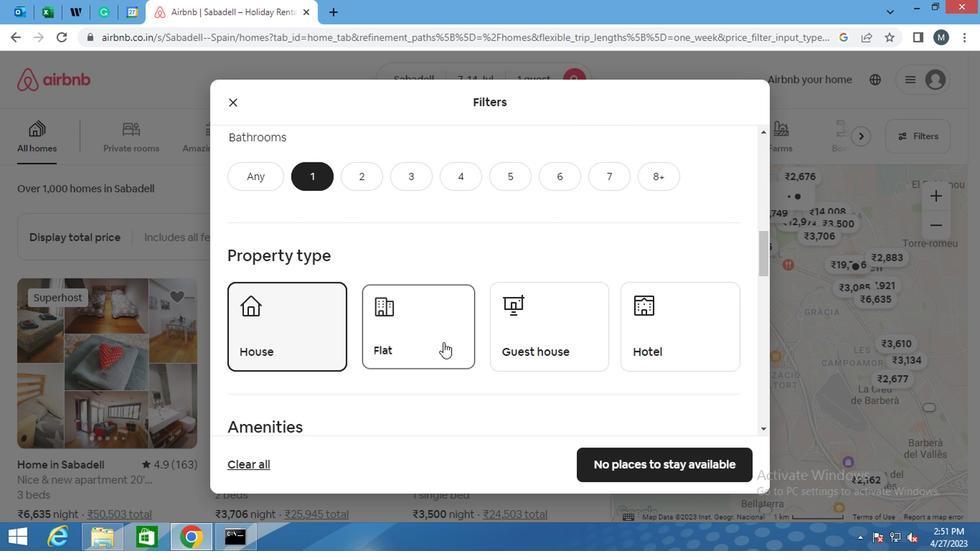 
Action: Mouse pressed left at (519, 343)
Screenshot: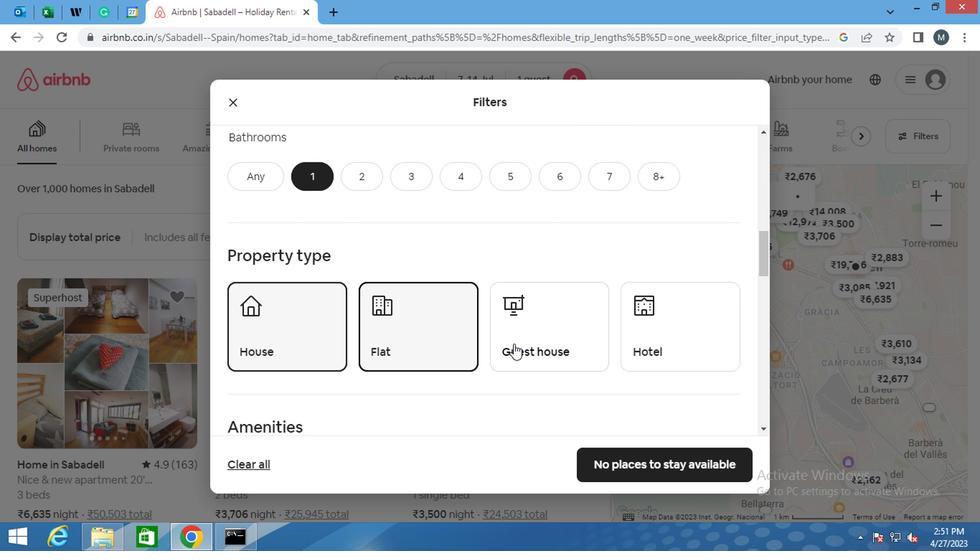 
Action: Mouse pressed right at (519, 343)
Screenshot: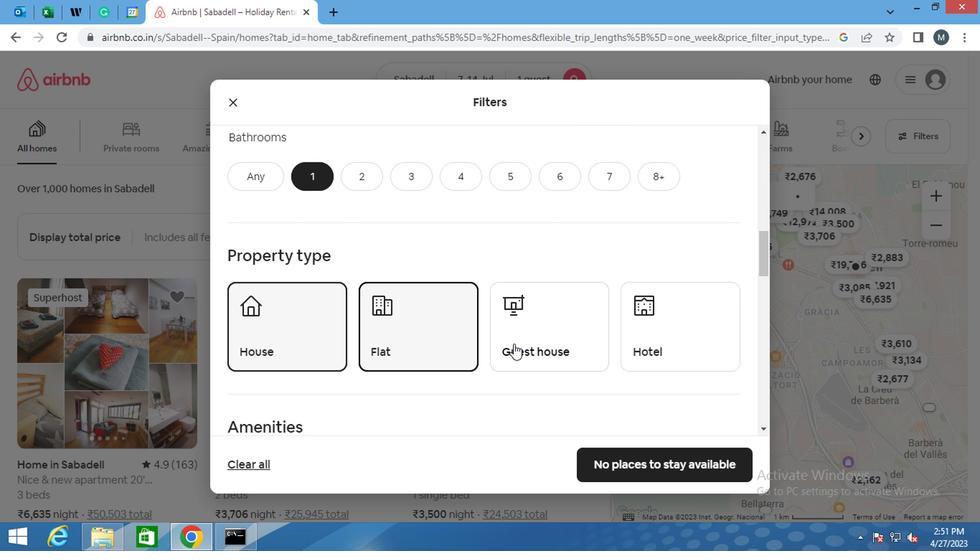 
Action: Mouse moved to (608, 359)
Screenshot: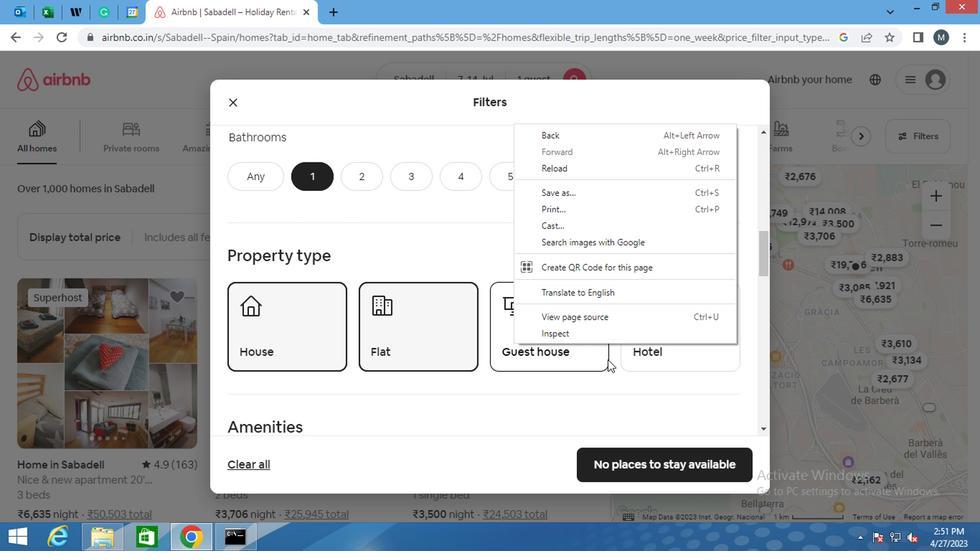 
Action: Mouse pressed left at (608, 359)
Screenshot: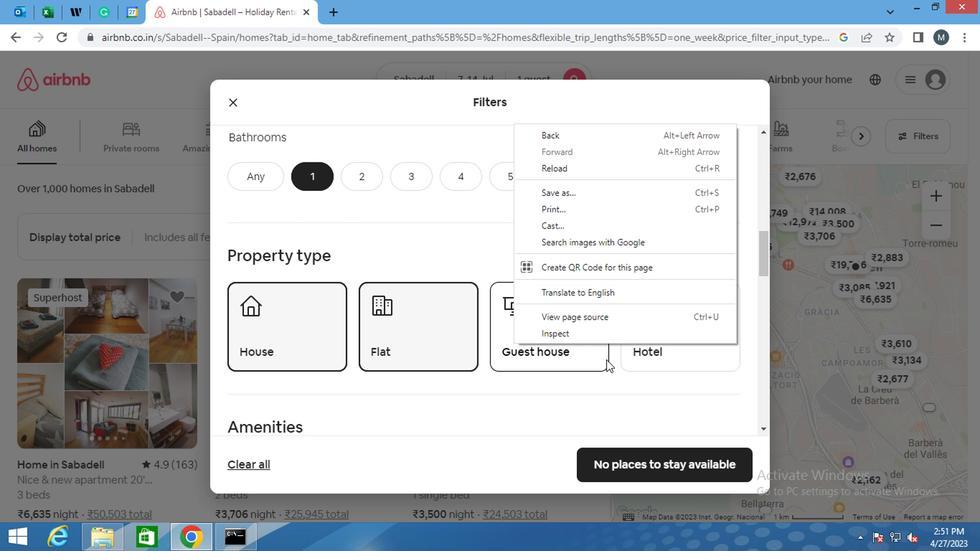 
Action: Mouse moved to (686, 345)
Screenshot: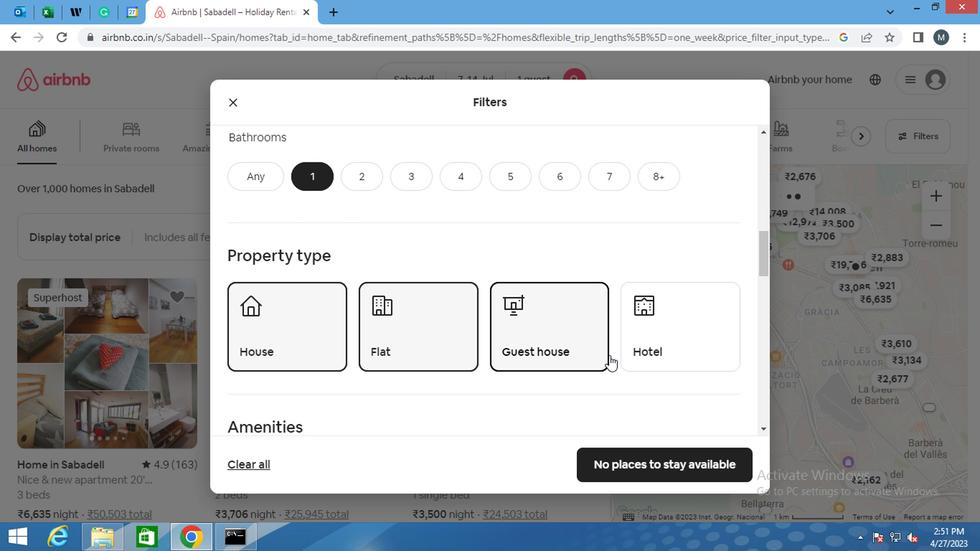 
Action: Mouse pressed left at (686, 345)
Screenshot: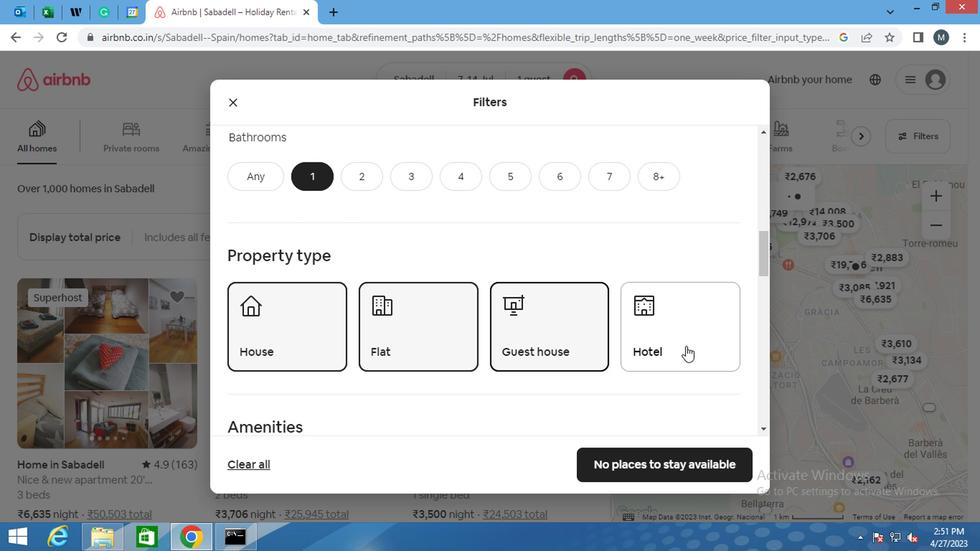 
Action: Mouse moved to (408, 315)
Screenshot: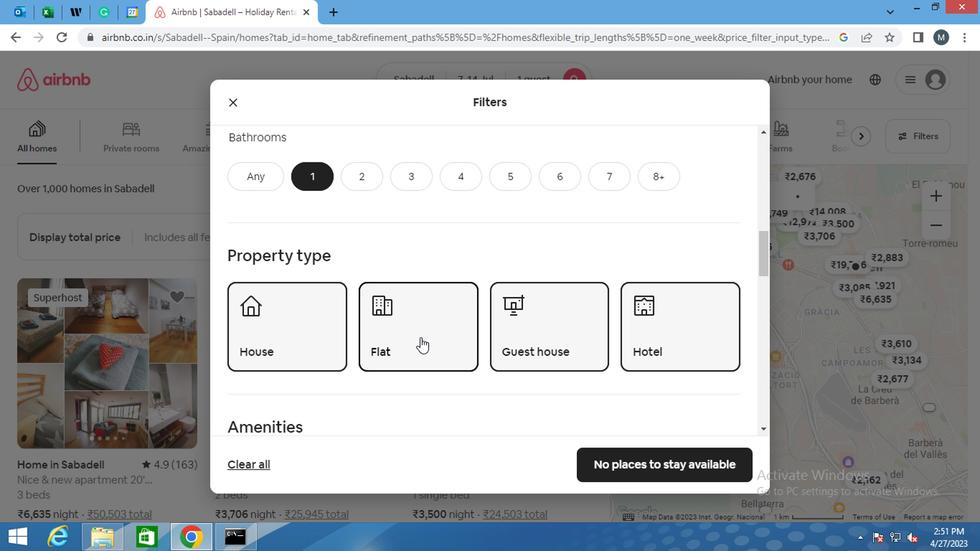 
Action: Mouse scrolled (408, 314) with delta (0, 0)
Screenshot: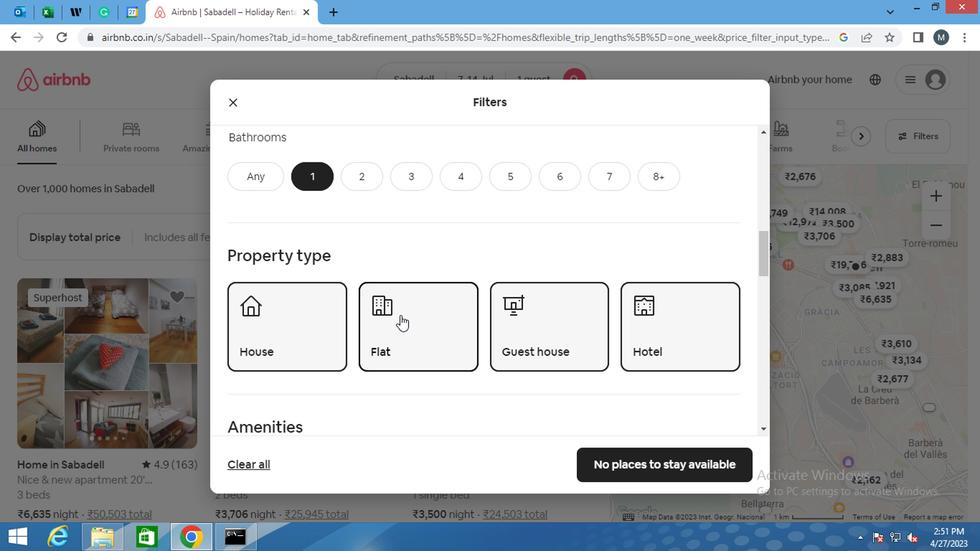 
Action: Mouse scrolled (408, 314) with delta (0, 0)
Screenshot: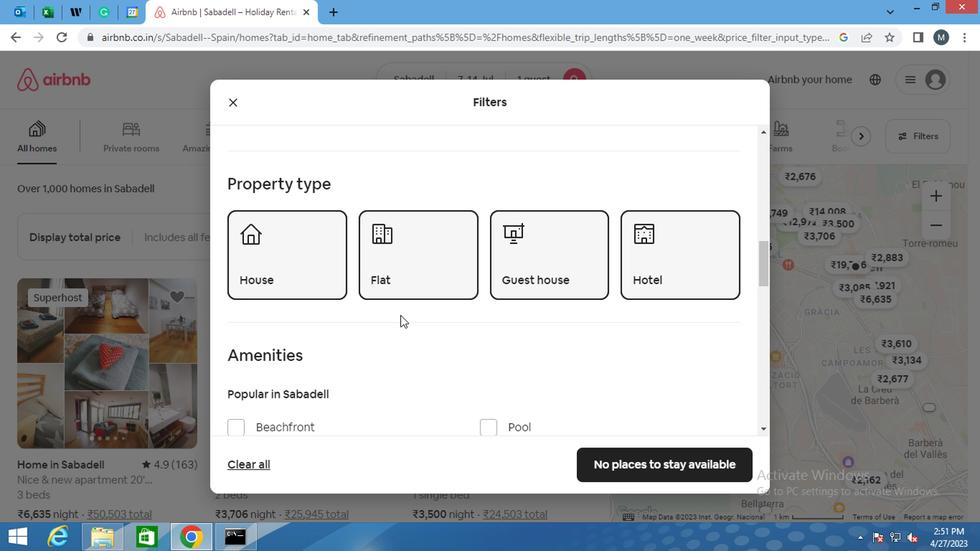 
Action: Mouse moved to (326, 317)
Screenshot: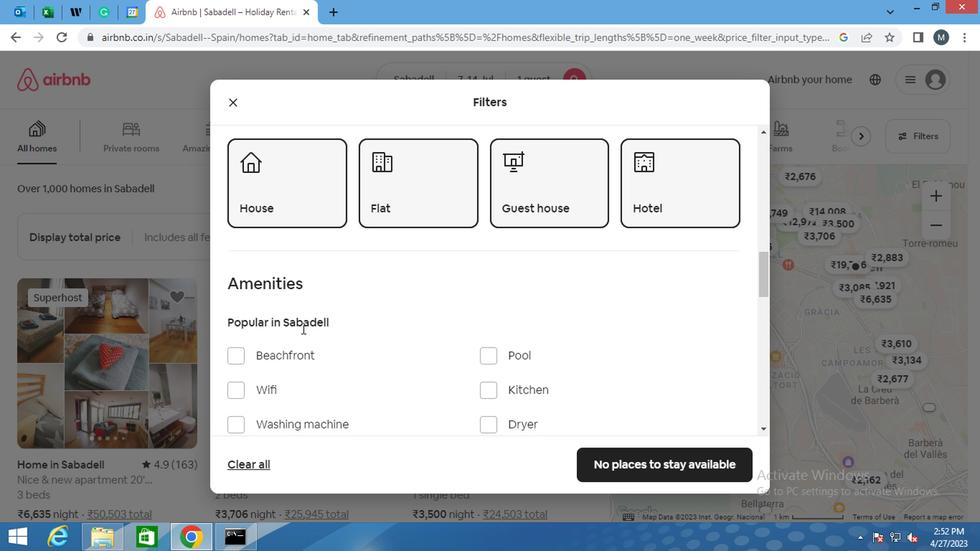 
Action: Mouse scrolled (326, 316) with delta (0, 0)
Screenshot: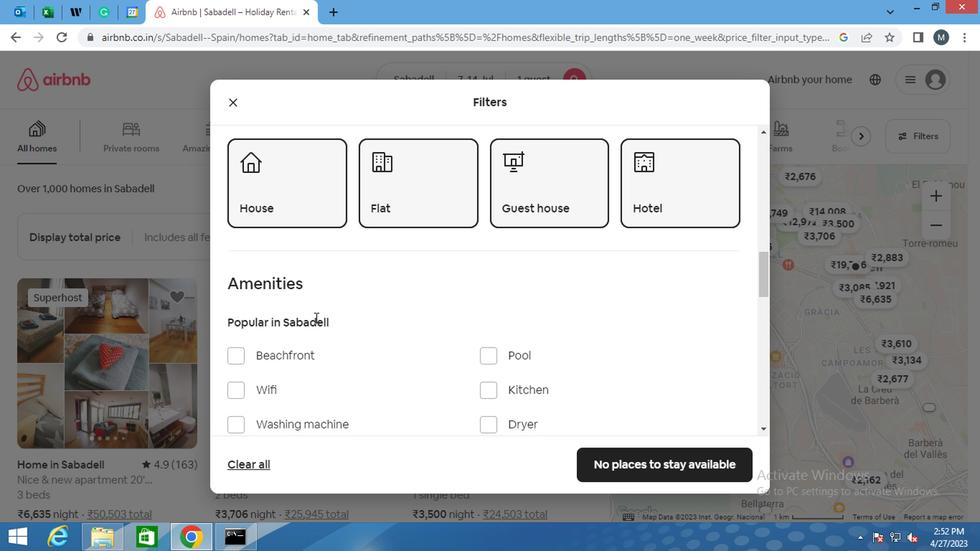 
Action: Mouse moved to (321, 318)
Screenshot: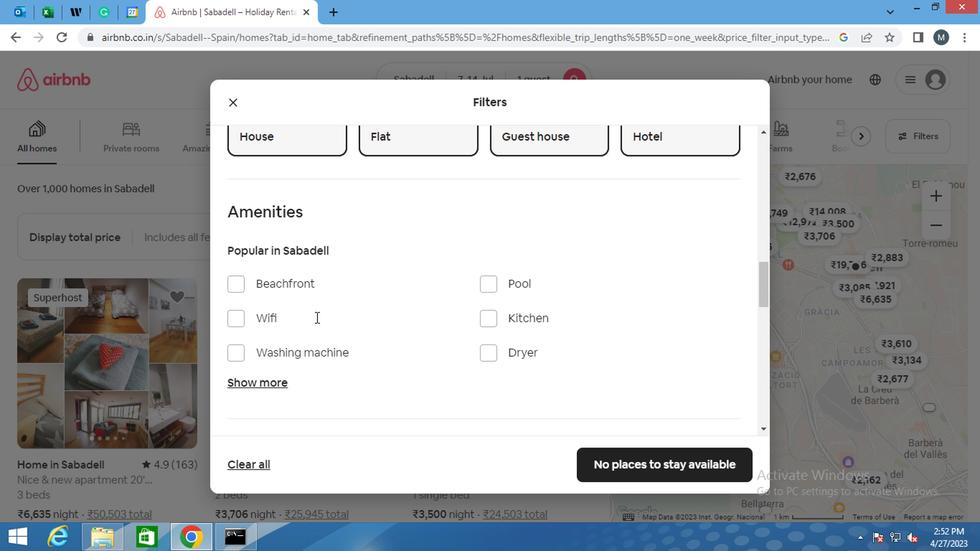 
Action: Mouse scrolled (321, 318) with delta (0, 0)
Screenshot: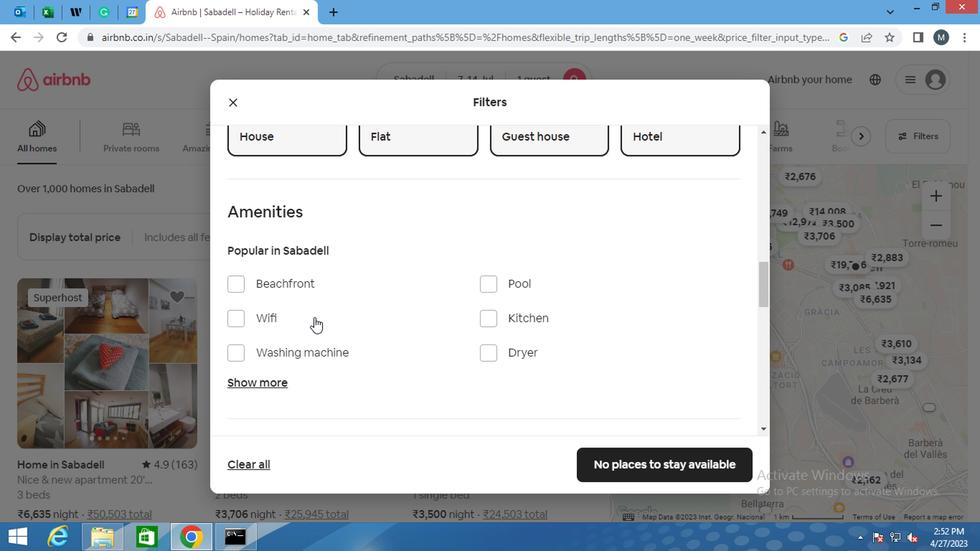 
Action: Mouse moved to (251, 245)
Screenshot: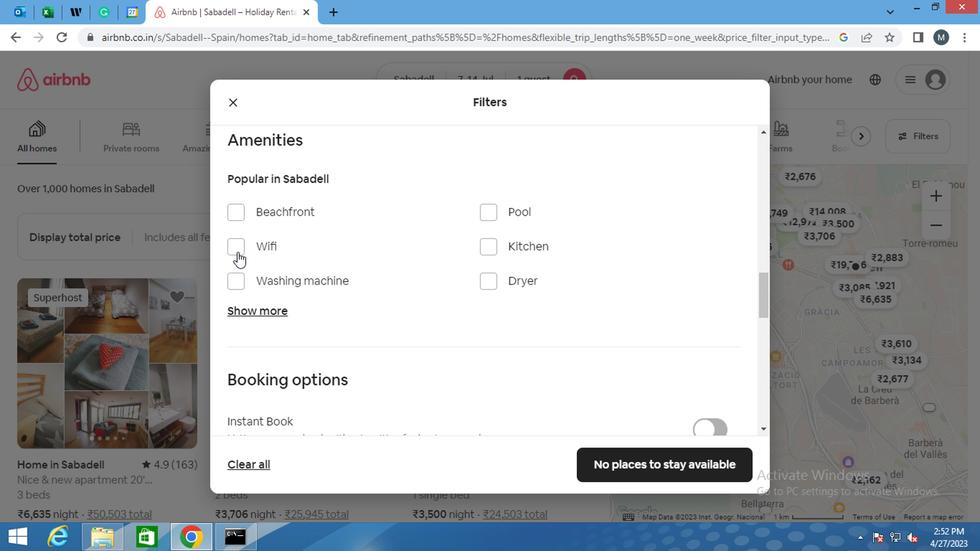 
Action: Mouse pressed left at (251, 245)
Screenshot: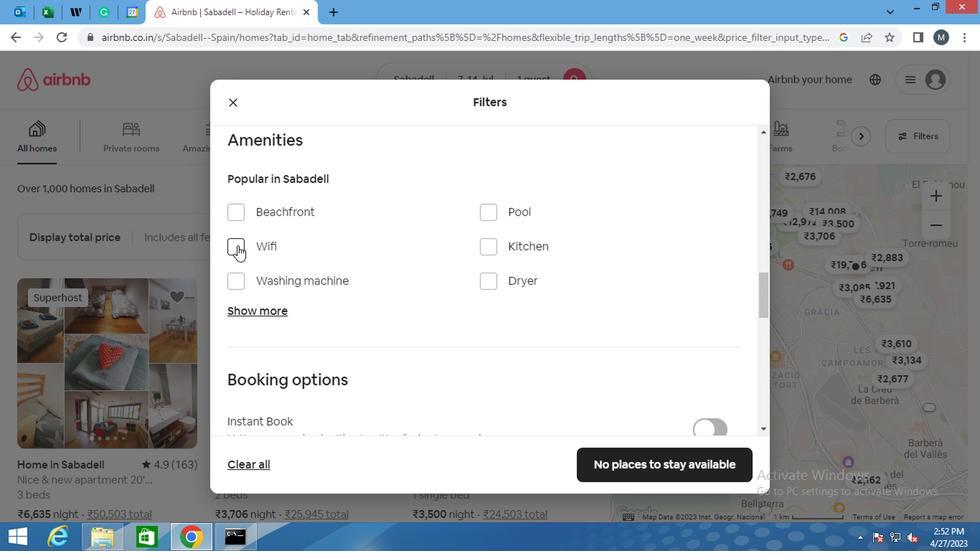 
Action: Mouse moved to (252, 277)
Screenshot: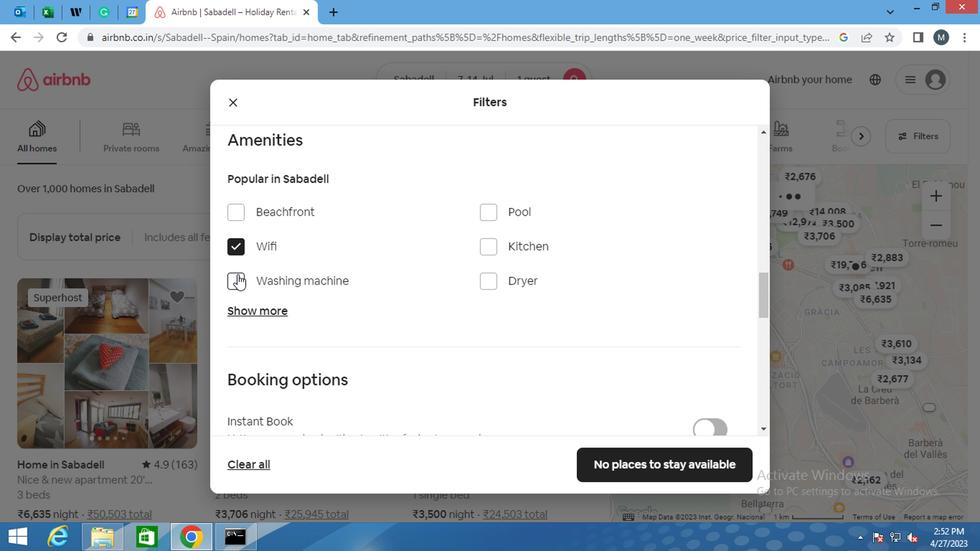
Action: Mouse pressed left at (252, 277)
Screenshot: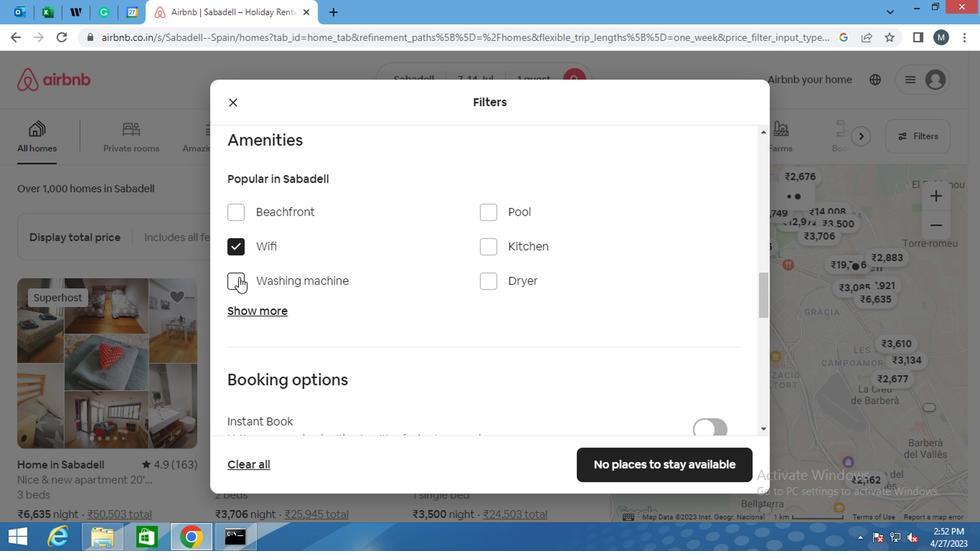 
Action: Mouse moved to (268, 278)
Screenshot: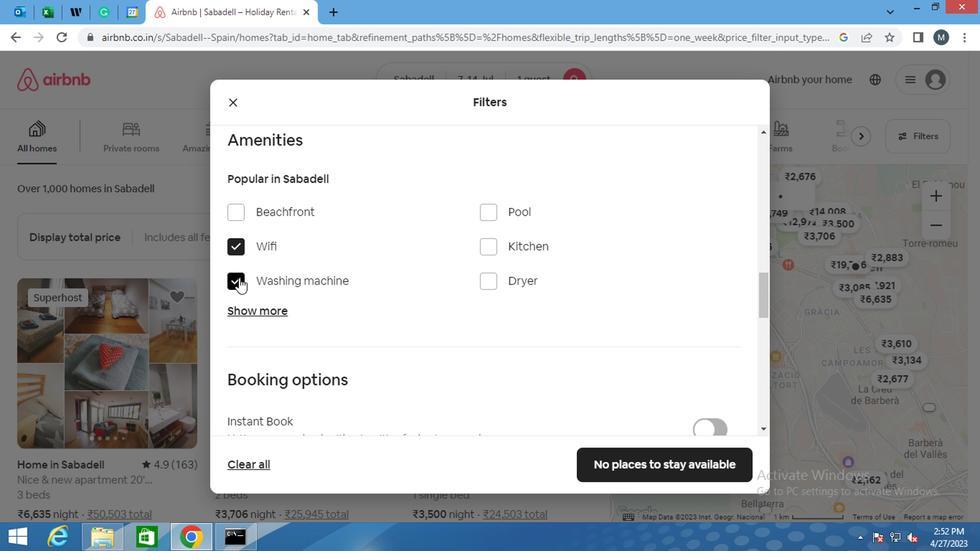 
Action: Mouse scrolled (268, 277) with delta (0, -1)
Screenshot: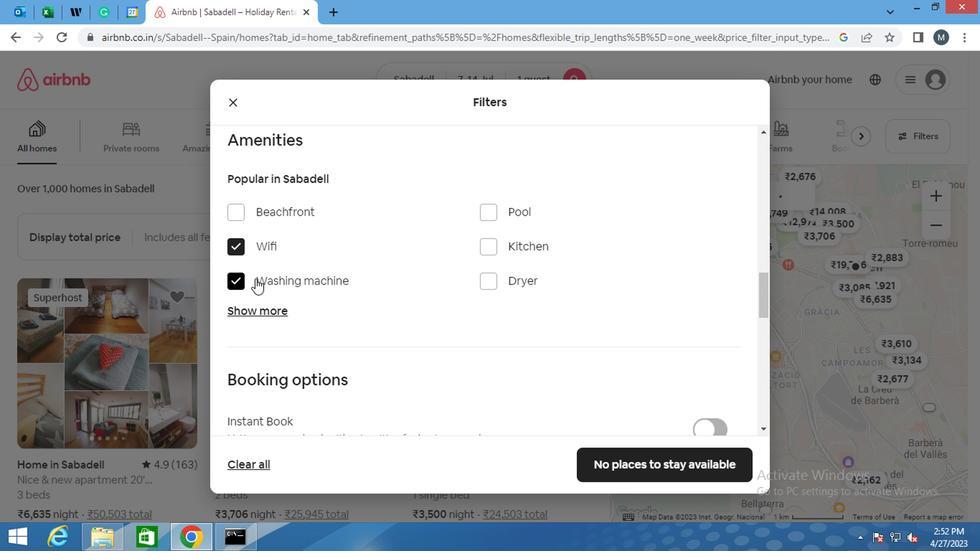 
Action: Mouse scrolled (268, 277) with delta (0, -1)
Screenshot: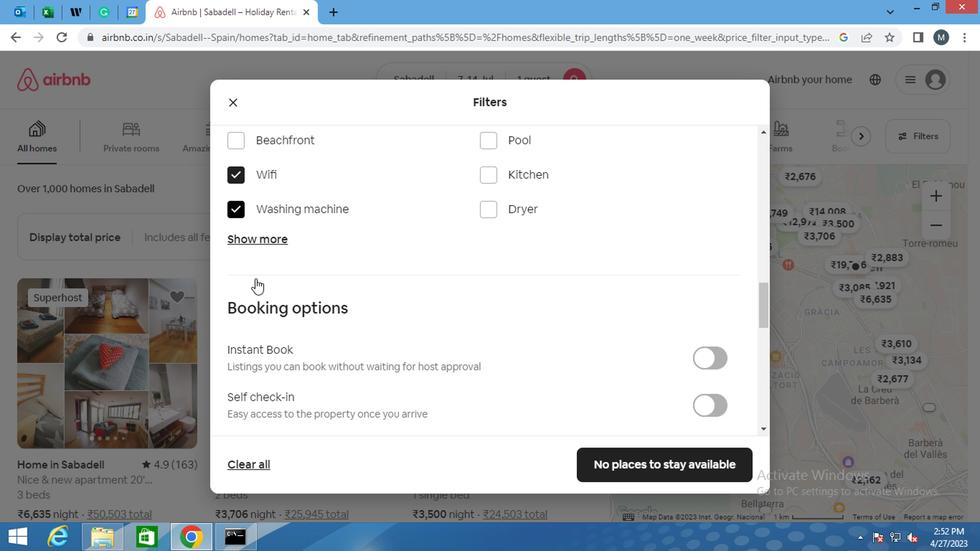 
Action: Mouse scrolled (268, 277) with delta (0, -1)
Screenshot: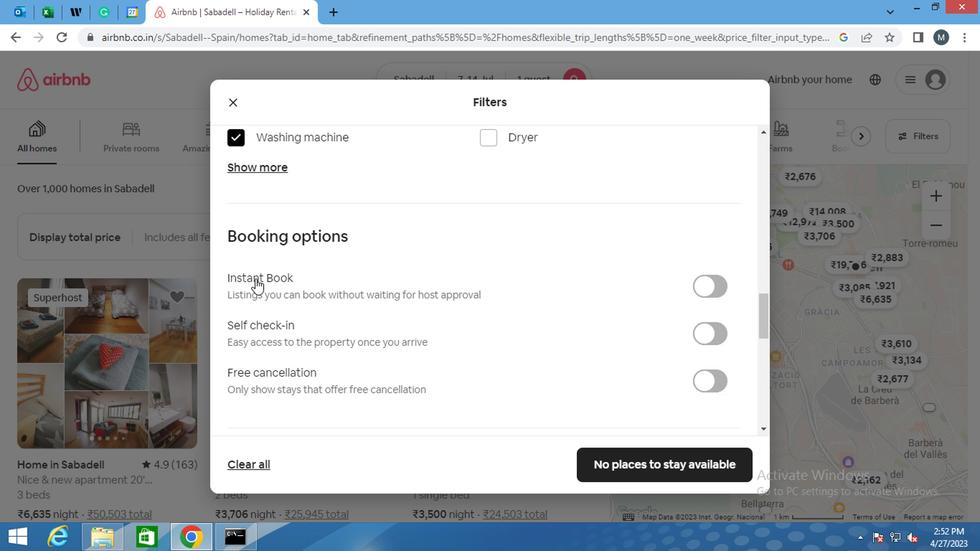 
Action: Mouse moved to (715, 269)
Screenshot: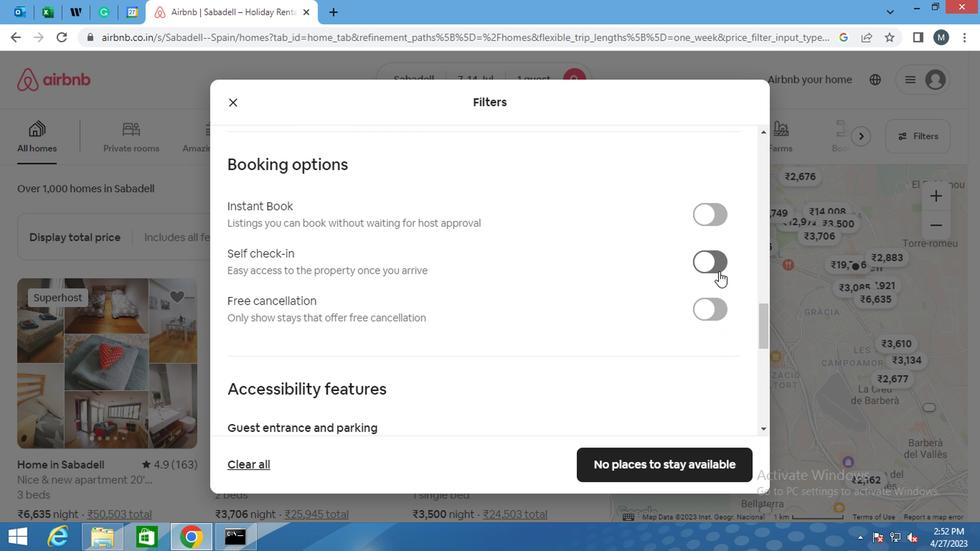 
Action: Mouse pressed left at (715, 269)
Screenshot: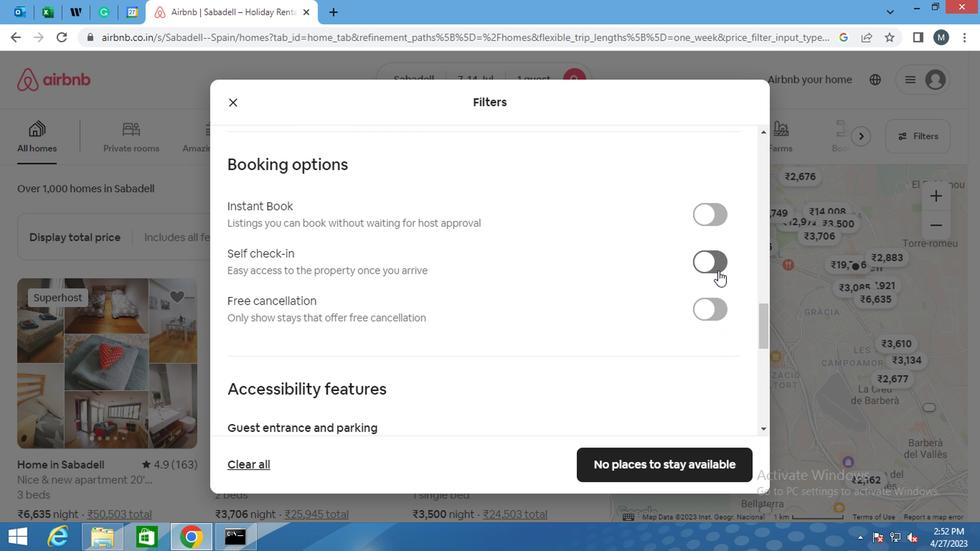 
Action: Mouse moved to (422, 287)
Screenshot: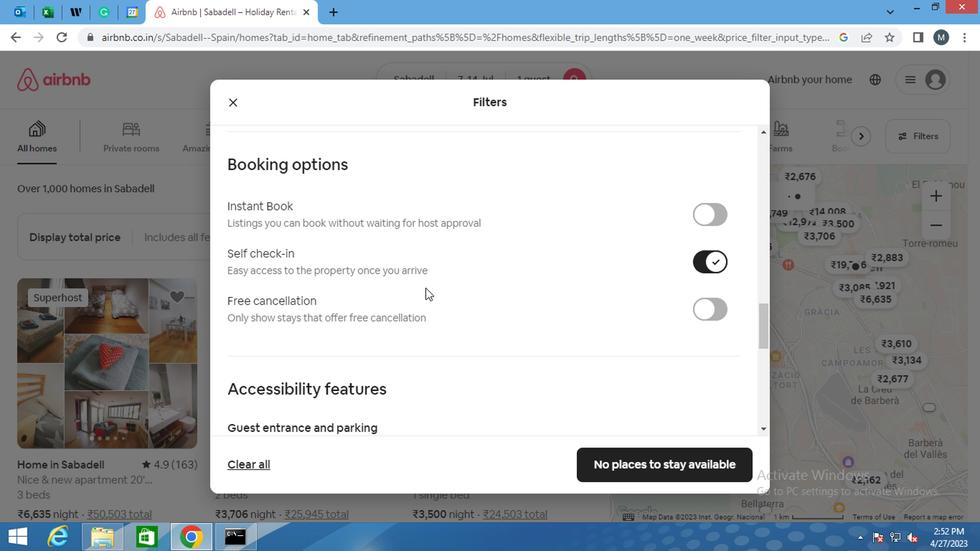 
Action: Mouse scrolled (422, 287) with delta (0, 0)
Screenshot: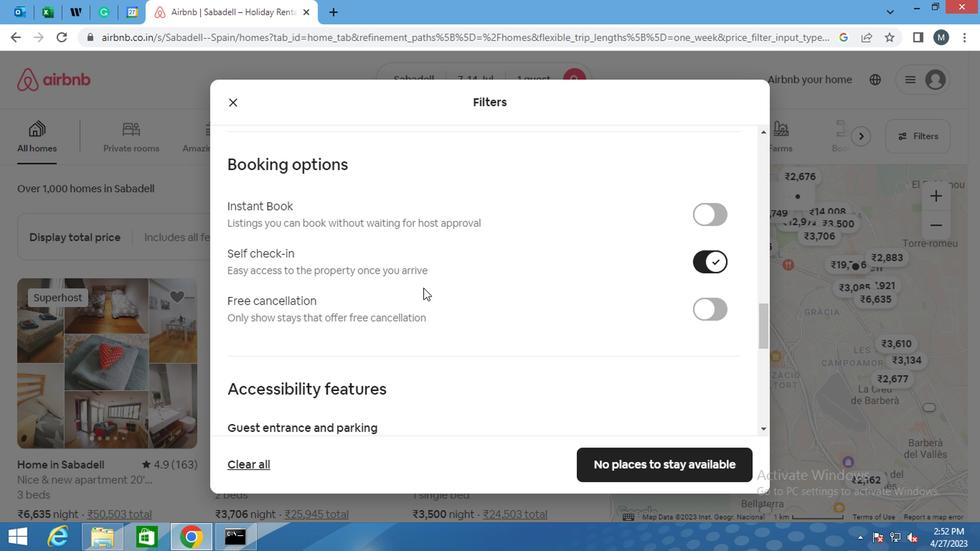 
Action: Mouse scrolled (422, 287) with delta (0, 0)
Screenshot: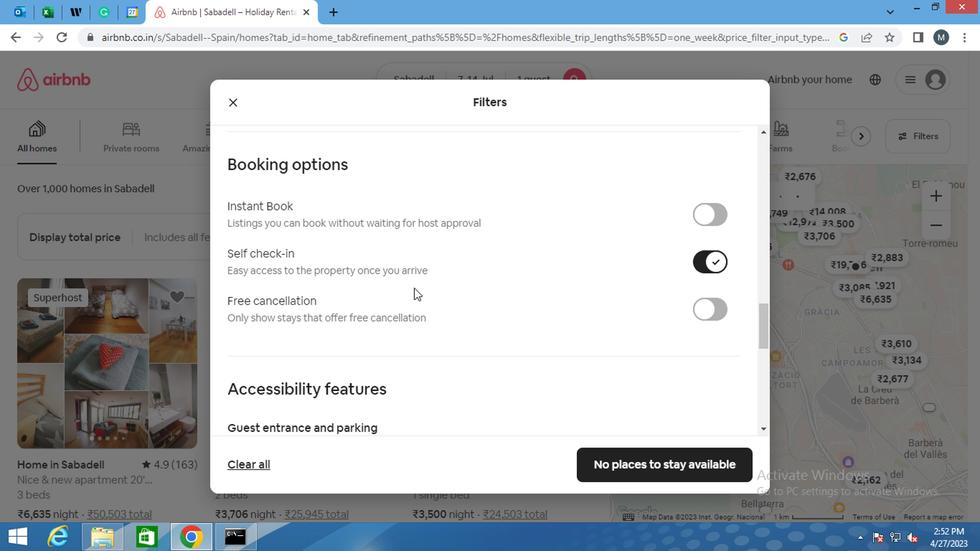
Action: Mouse moved to (401, 291)
Screenshot: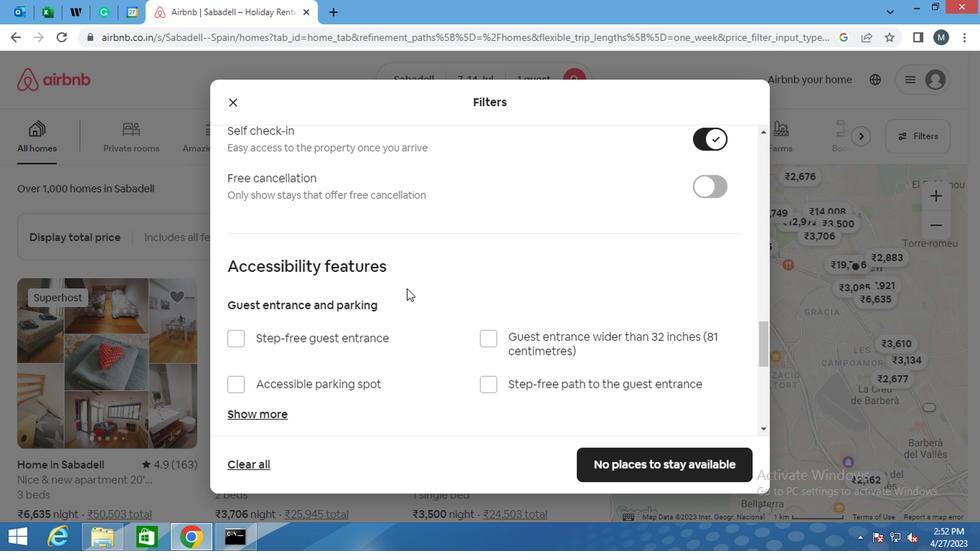
Action: Mouse scrolled (401, 289) with delta (0, -1)
Screenshot: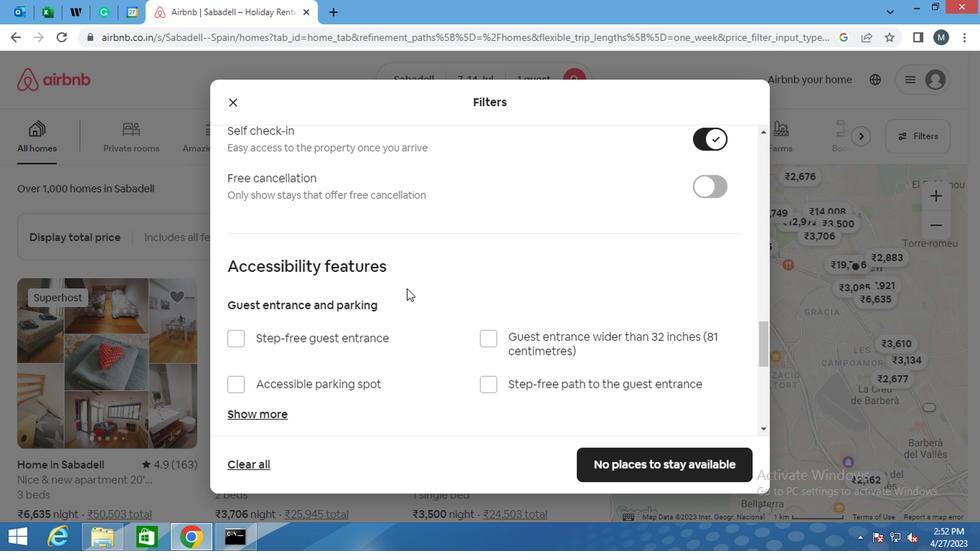 
Action: Mouse moved to (382, 294)
Screenshot: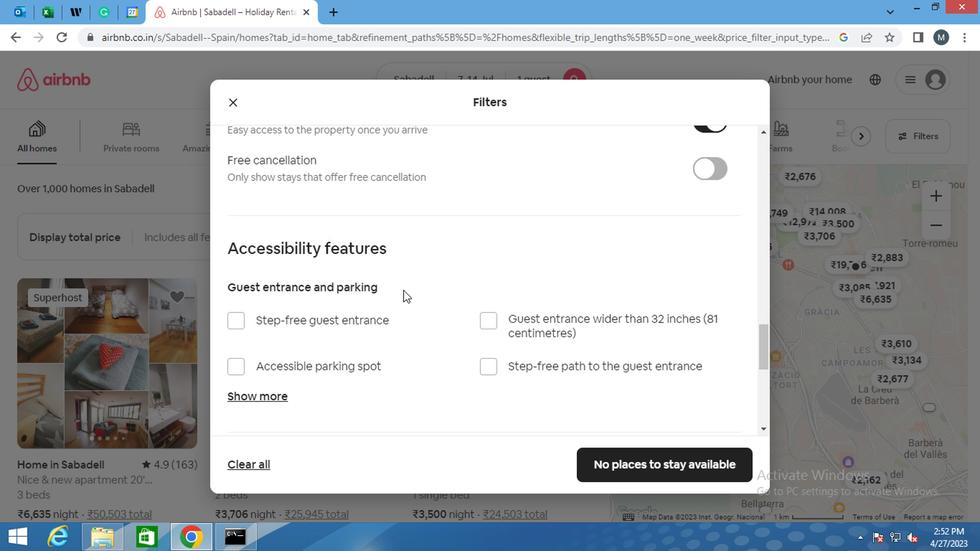
Action: Mouse scrolled (382, 293) with delta (0, -1)
Screenshot: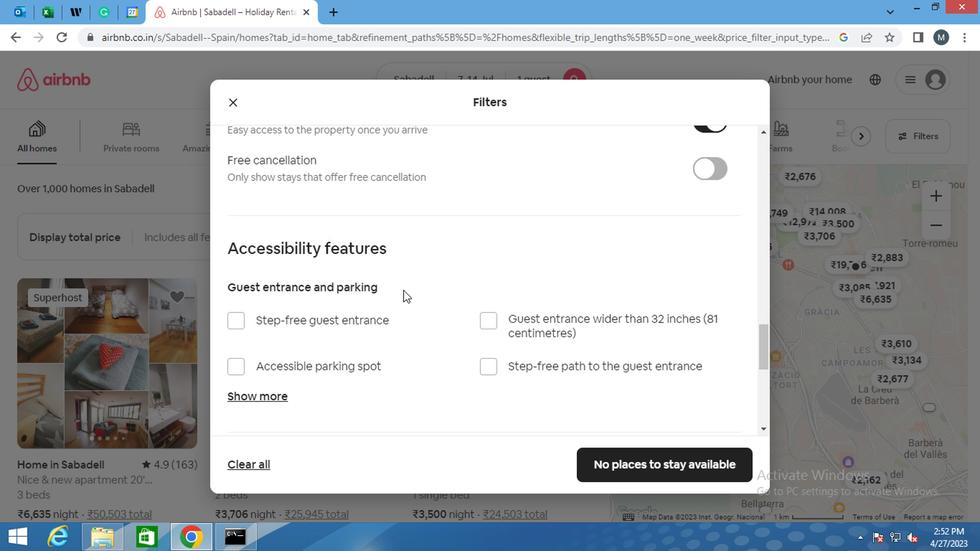 
Action: Mouse moved to (347, 302)
Screenshot: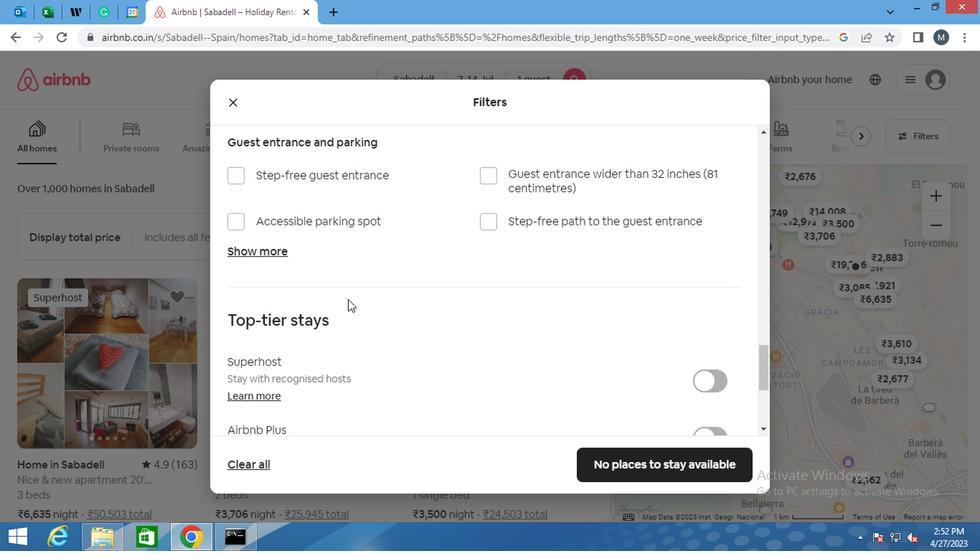 
Action: Mouse scrolled (347, 302) with delta (0, 0)
Screenshot: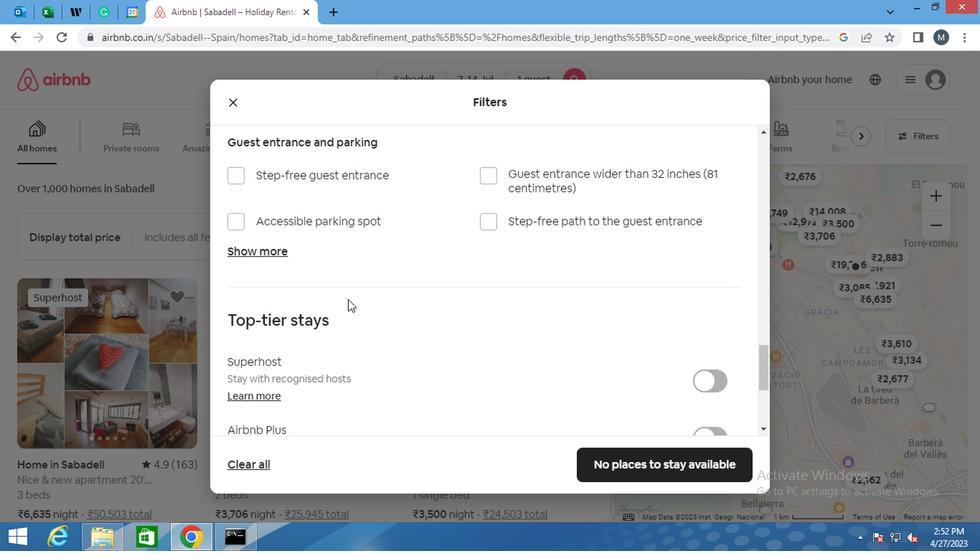 
Action: Mouse moved to (330, 310)
Screenshot: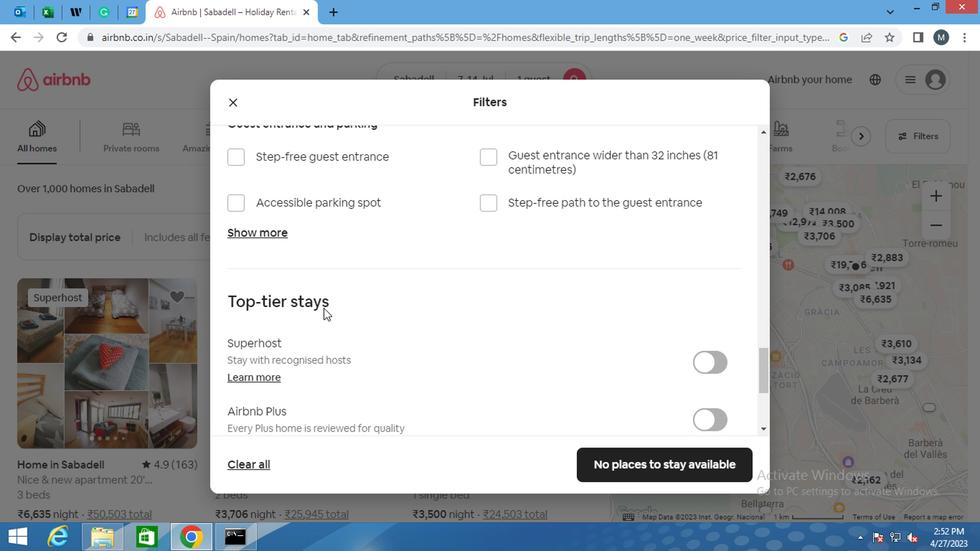 
Action: Mouse scrolled (330, 309) with delta (0, -1)
Screenshot: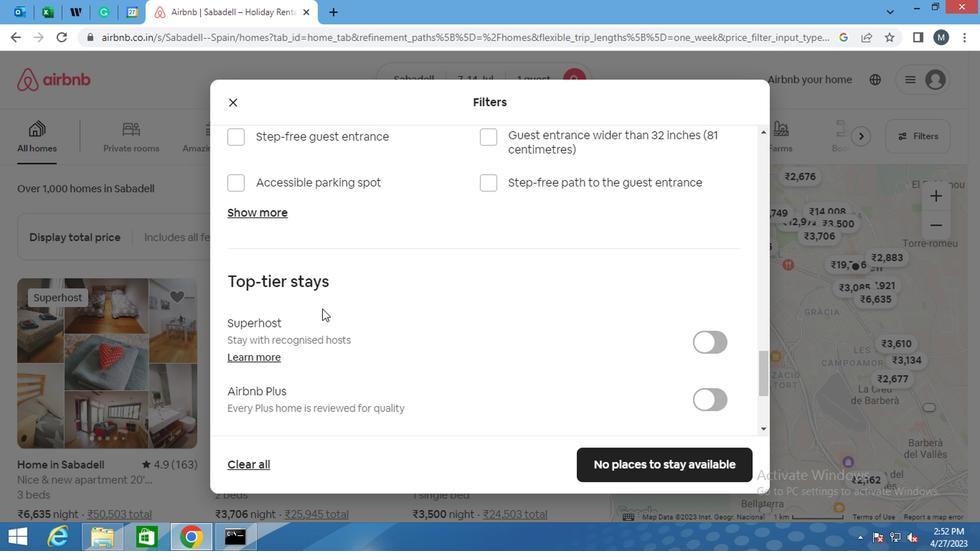 
Action: Mouse moved to (319, 316)
Screenshot: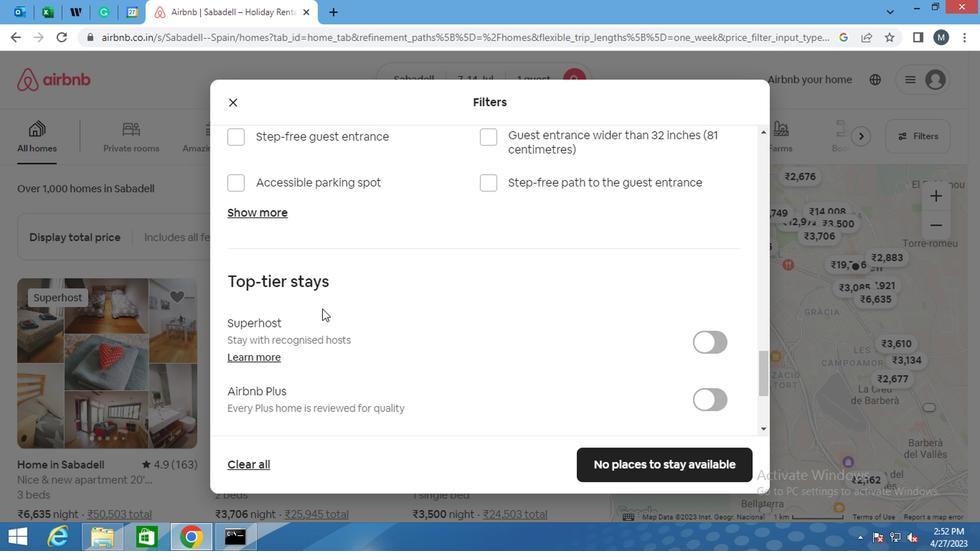 
Action: Mouse scrolled (319, 316) with delta (0, 0)
Screenshot: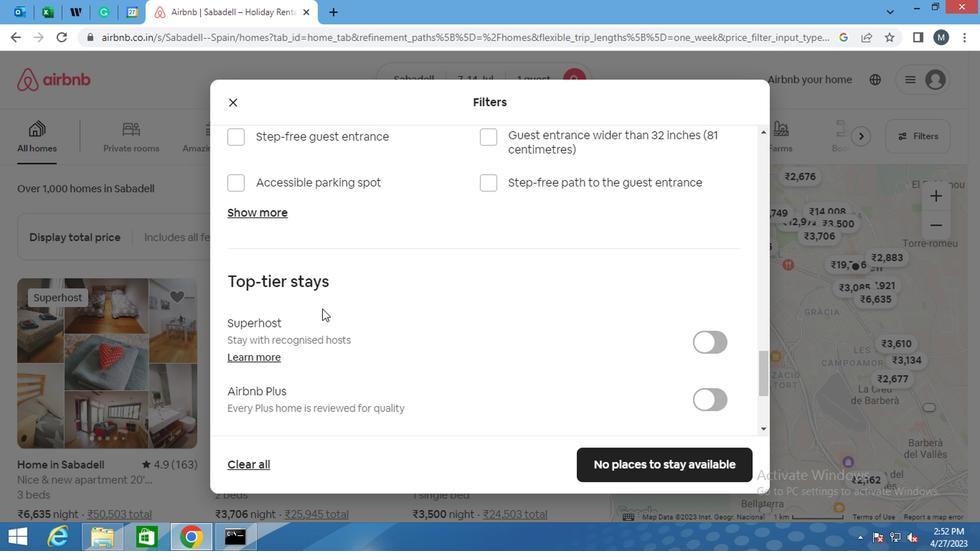 
Action: Mouse moved to (251, 350)
Screenshot: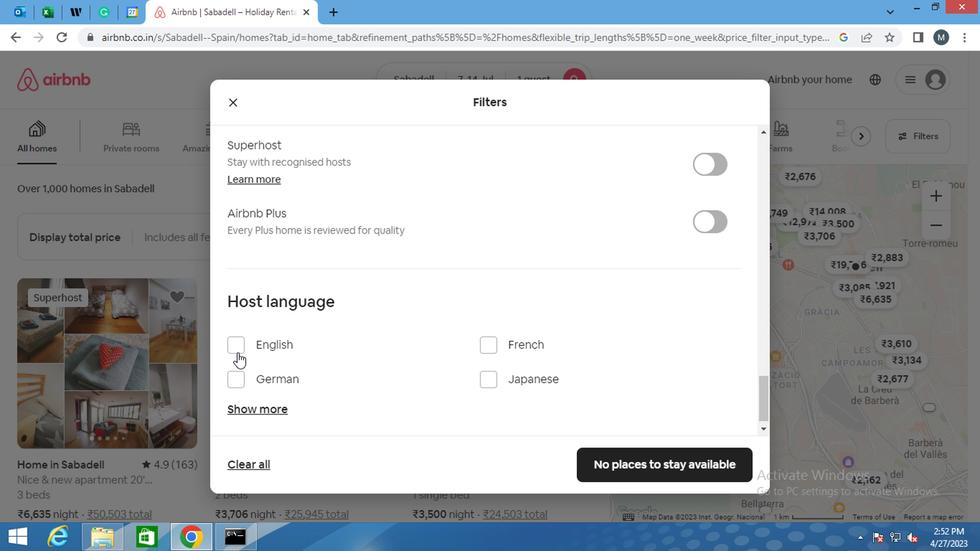
Action: Mouse pressed left at (251, 350)
Screenshot: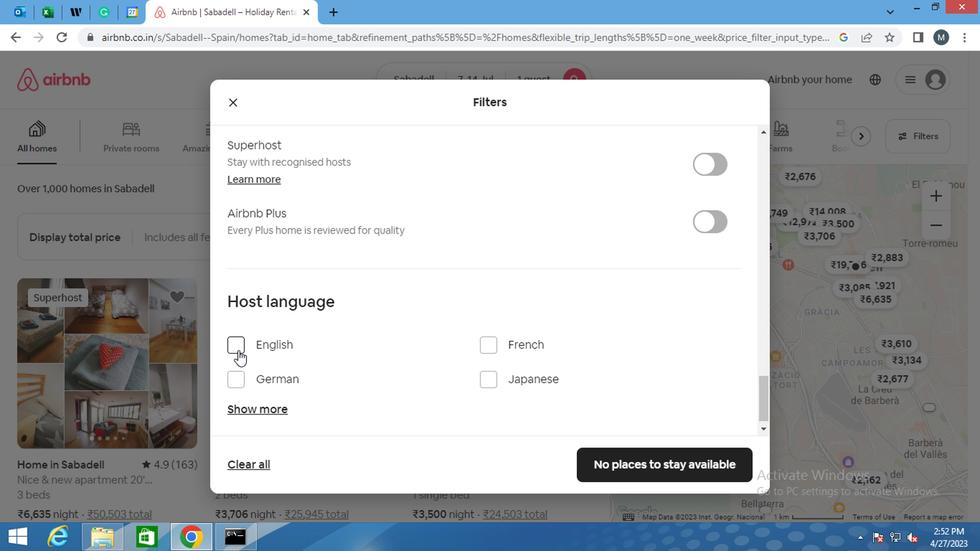 
Action: Mouse moved to (652, 462)
Screenshot: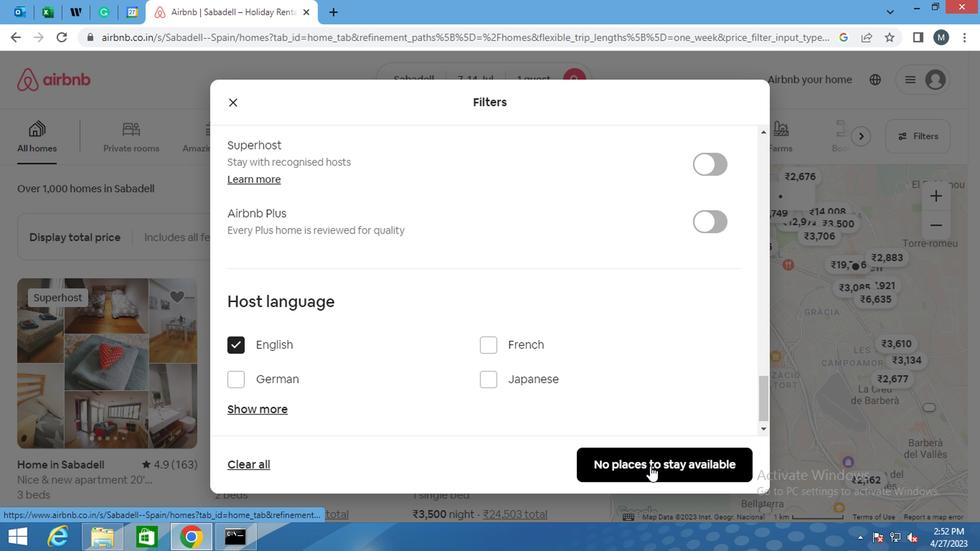 
Action: Mouse pressed left at (652, 462)
Screenshot: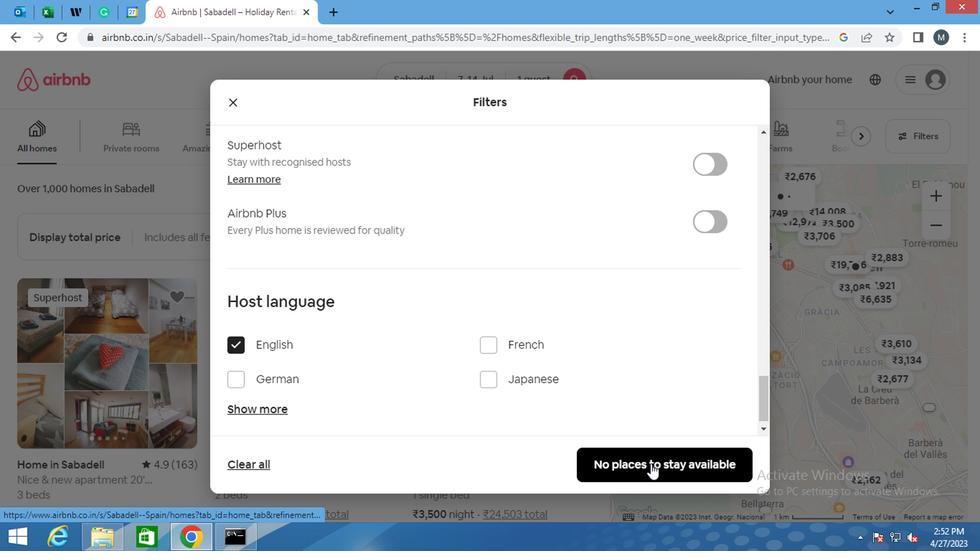 
